 Task: Log work in the project AuraTech for the issue 'Create a new online platform for online animation courses with advanced animation tools and community features' spent time as '2w 2d 21h 29m' and remaining time as '5w 3d 12h 46m' and move to top of backlog. Now add the issue to the epic 'IT skills development and training'. Log work in the project AuraTech for the issue 'Implement a new cloud-based time tracking system for a company with advanced time tracking and project management features' spent time as '2w 5d 6h 8m' and remaining time as '5w 5d 14h 5m' and move to bottom of backlog. Now add the issue to the epic 'Agile methodology adoption'
Action: Mouse moved to (183, 54)
Screenshot: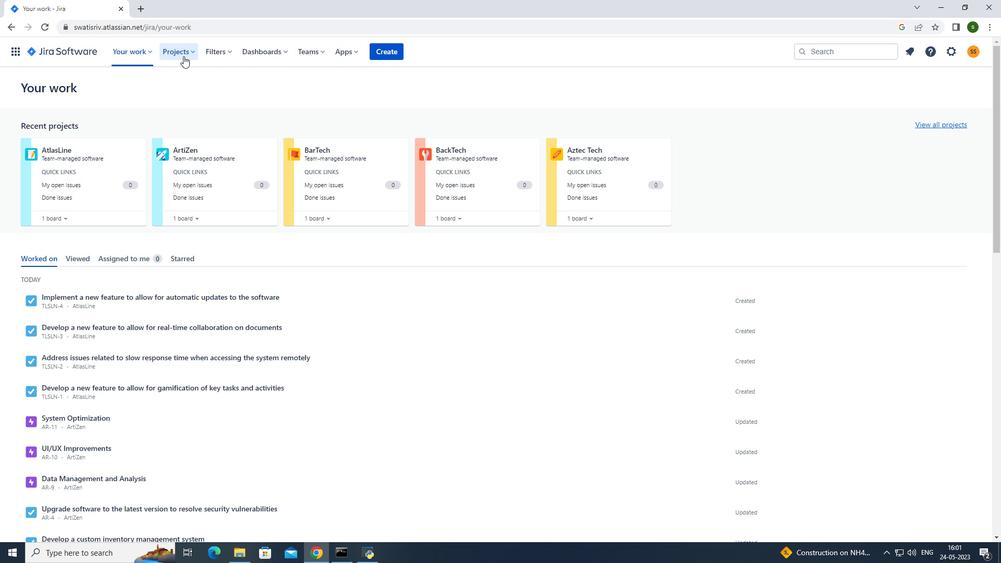 
Action: Mouse pressed left at (183, 54)
Screenshot: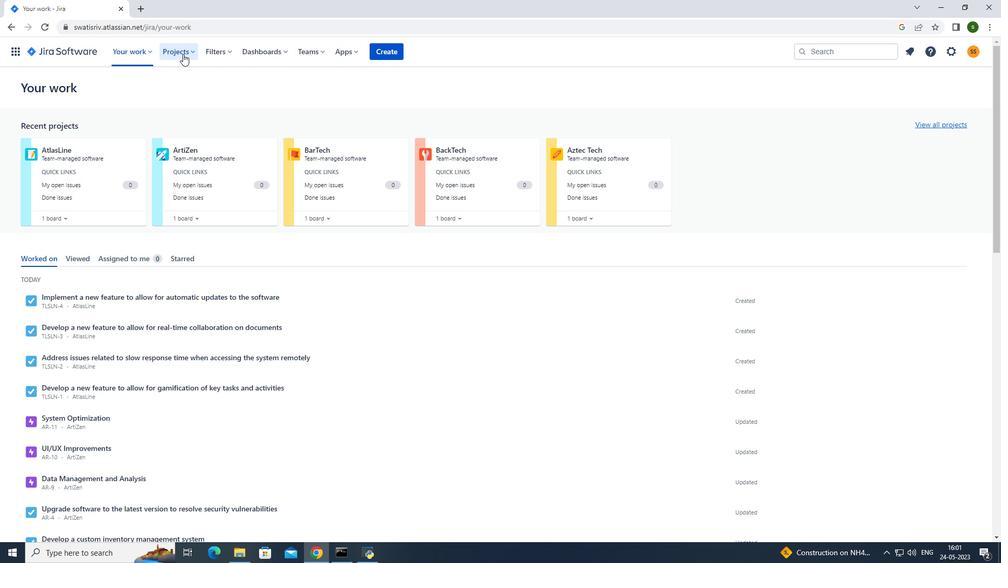 
Action: Mouse moved to (232, 93)
Screenshot: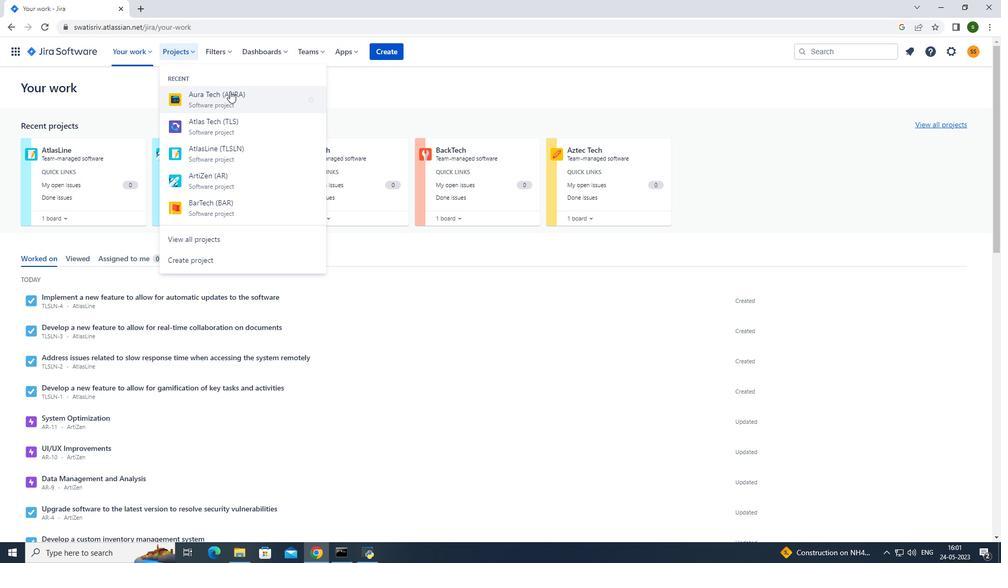 
Action: Mouse pressed left at (232, 93)
Screenshot: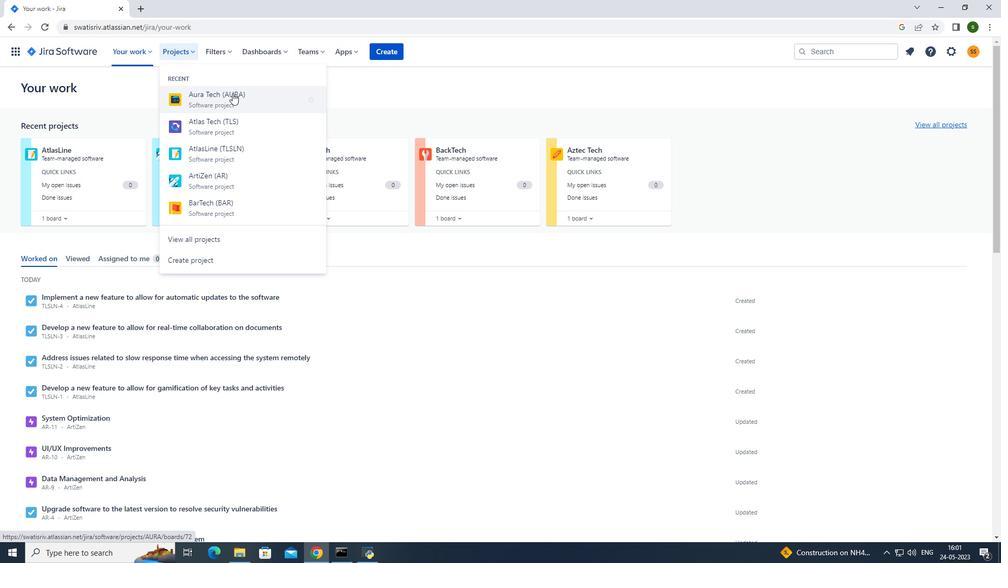 
Action: Mouse moved to (62, 160)
Screenshot: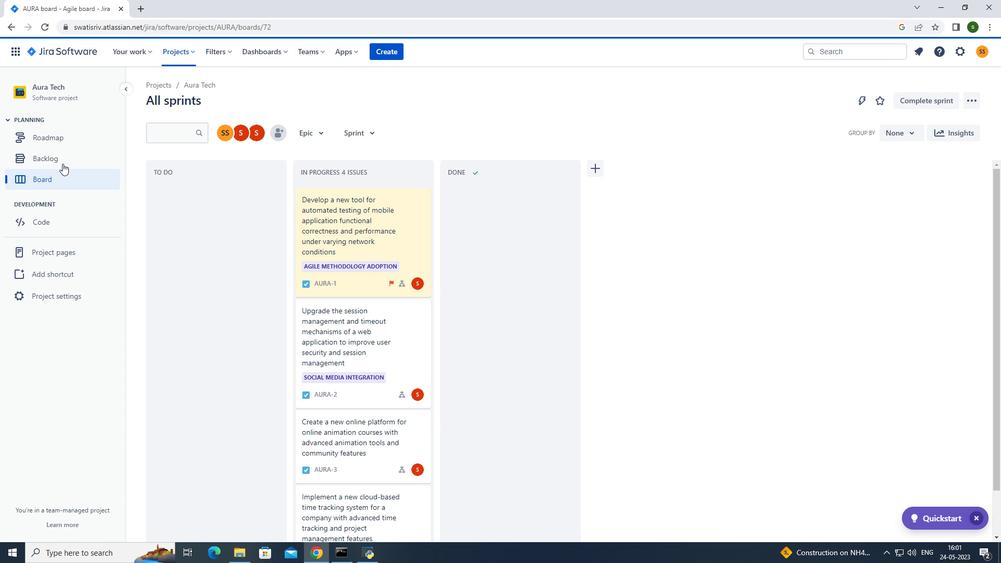
Action: Mouse pressed left at (62, 160)
Screenshot: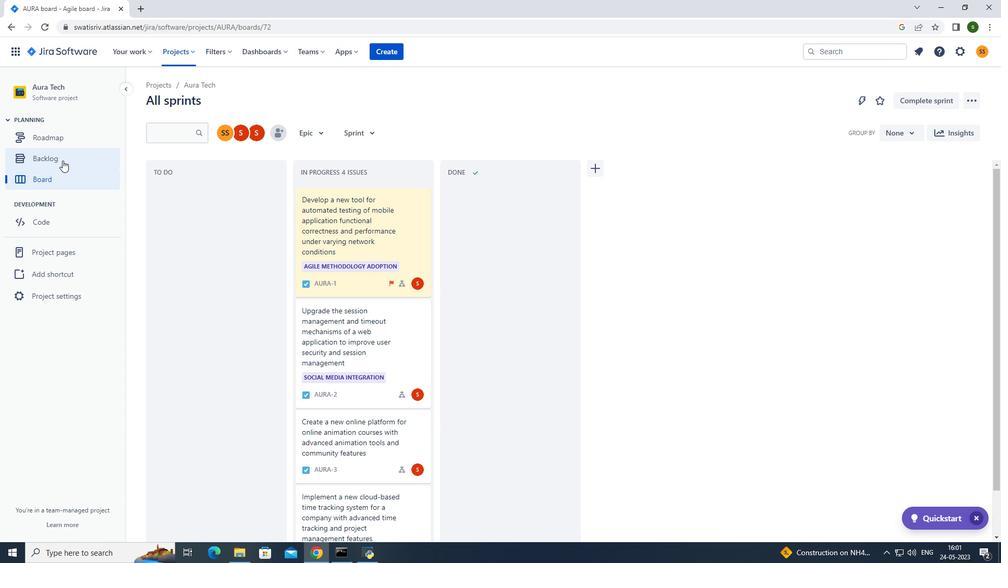 
Action: Mouse moved to (509, 288)
Screenshot: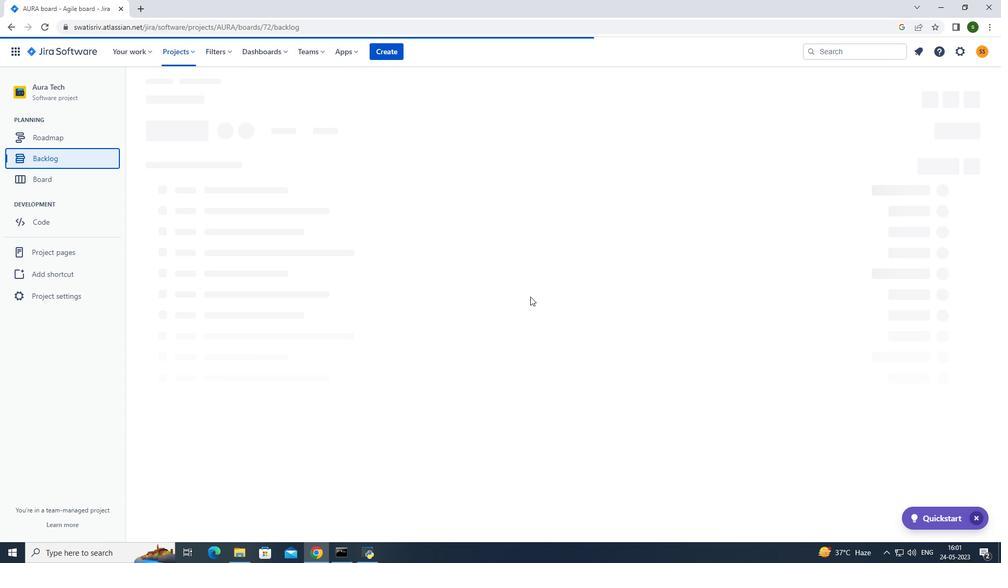 
Action: Mouse scrolled (509, 288) with delta (0, 0)
Screenshot: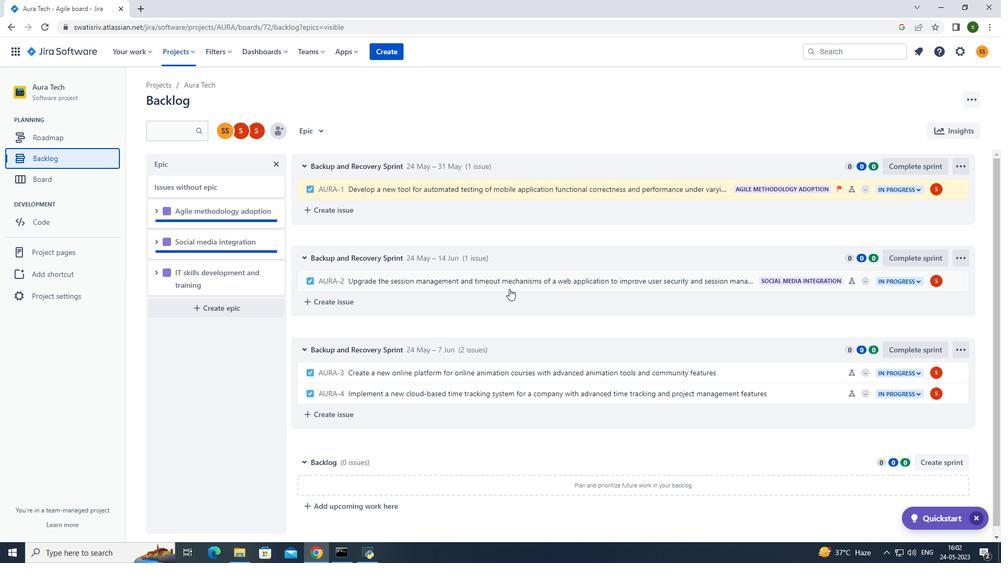 
Action: Mouse moved to (796, 362)
Screenshot: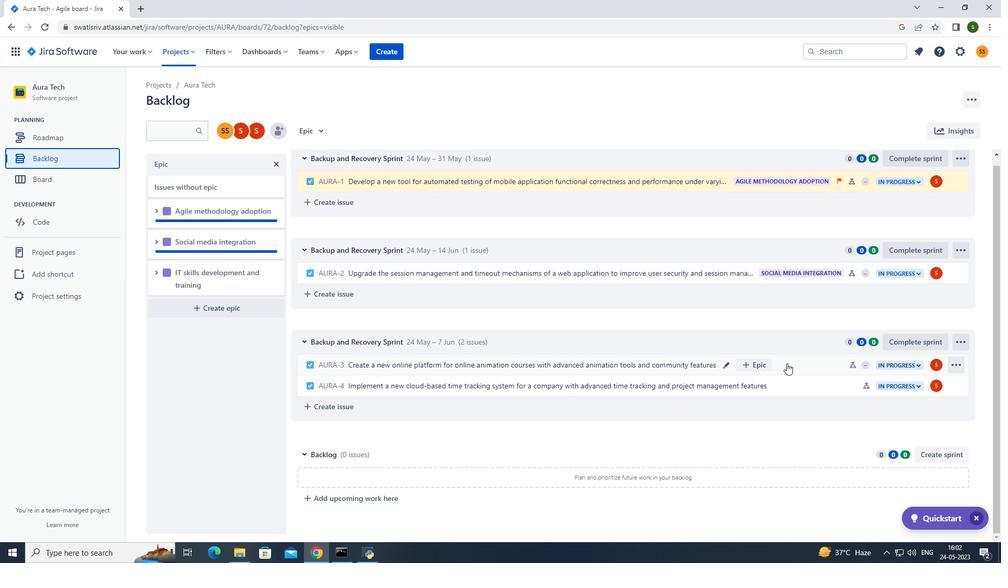 
Action: Mouse pressed left at (796, 362)
Screenshot: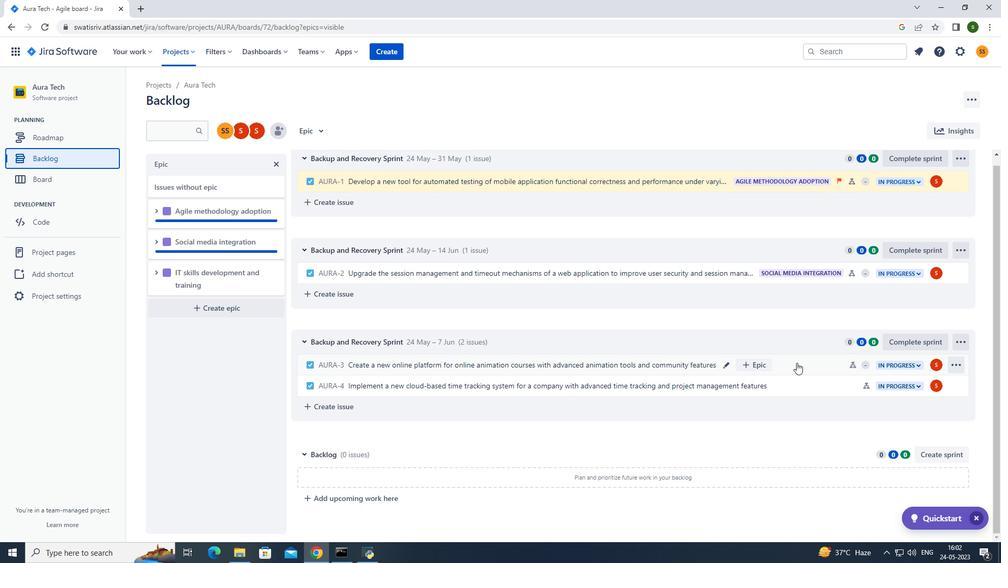 
Action: Mouse moved to (953, 157)
Screenshot: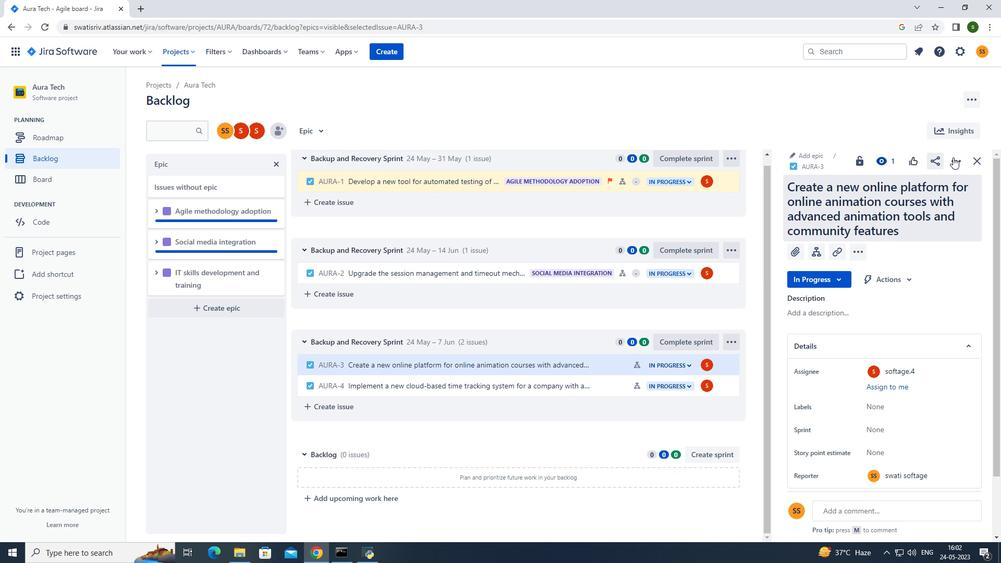 
Action: Mouse pressed left at (953, 157)
Screenshot: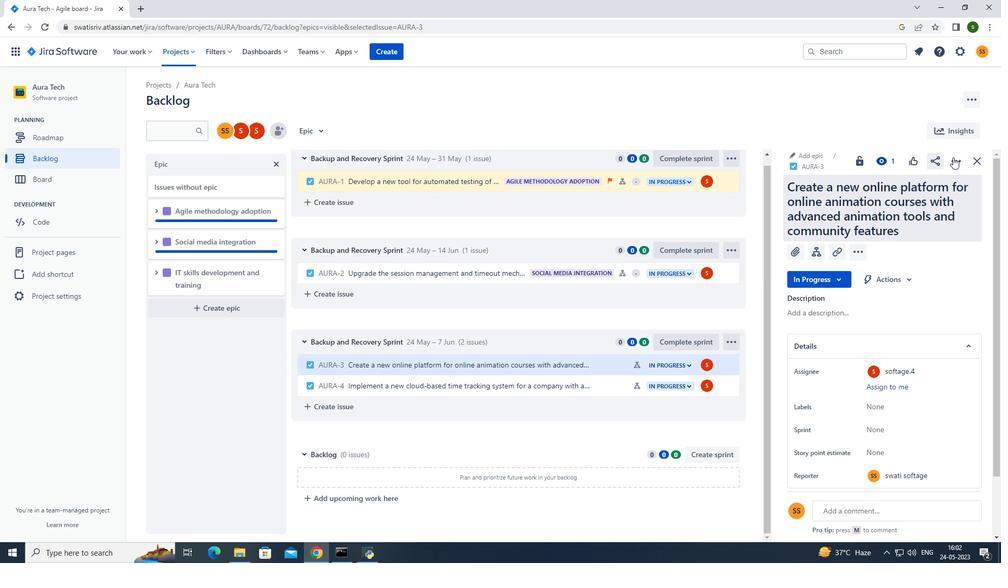 
Action: Mouse moved to (914, 190)
Screenshot: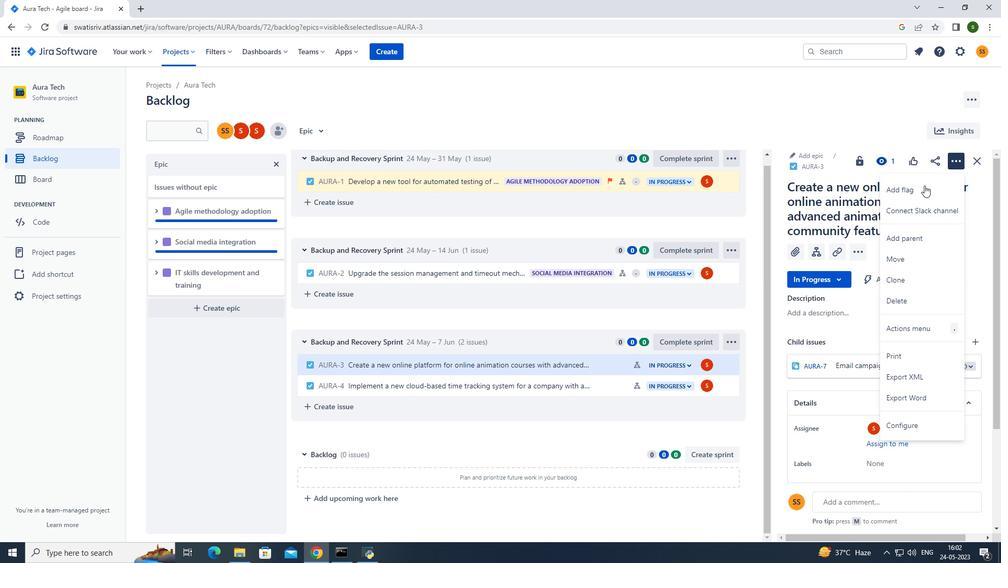 
Action: Mouse pressed left at (914, 190)
Screenshot: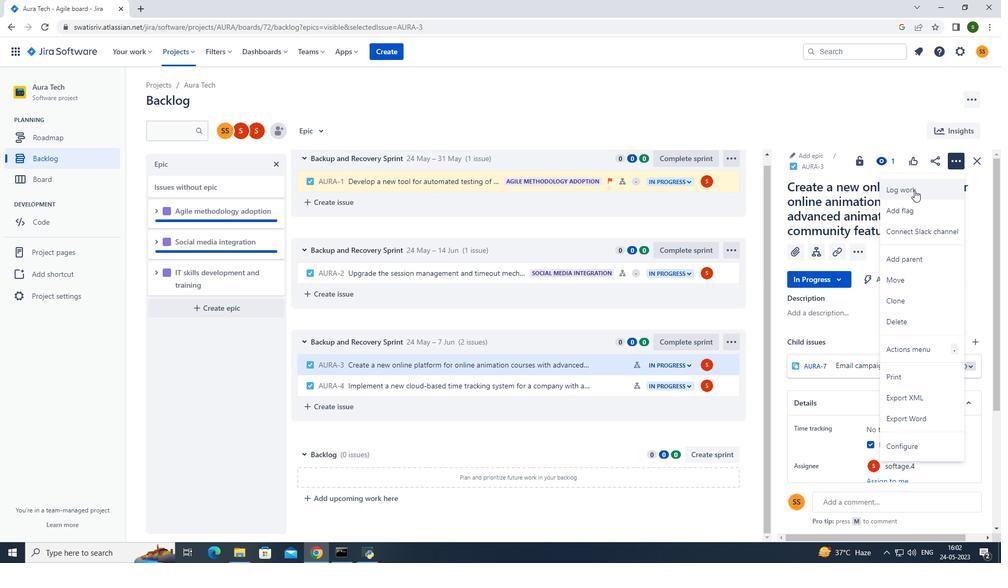 
Action: Mouse moved to (447, 157)
Screenshot: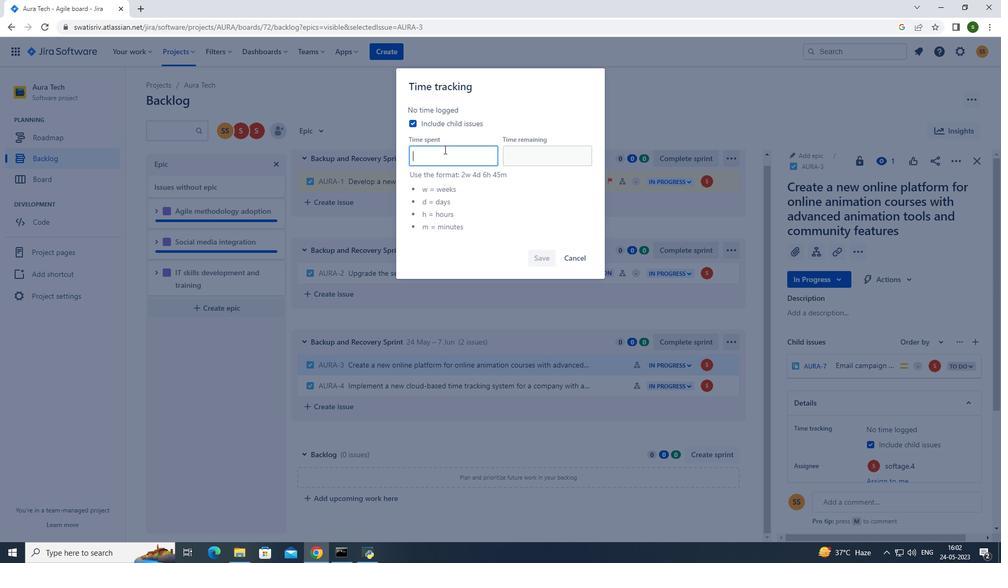 
Action: Key pressed 2w<Key.space>2d<Key.space>21h<Key.space>29m
Screenshot: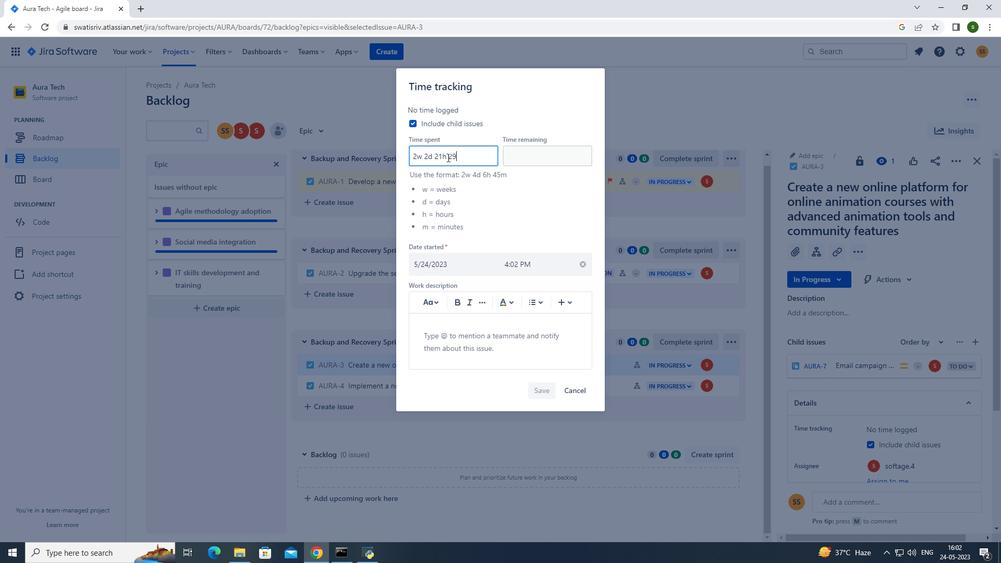 
Action: Mouse moved to (528, 150)
Screenshot: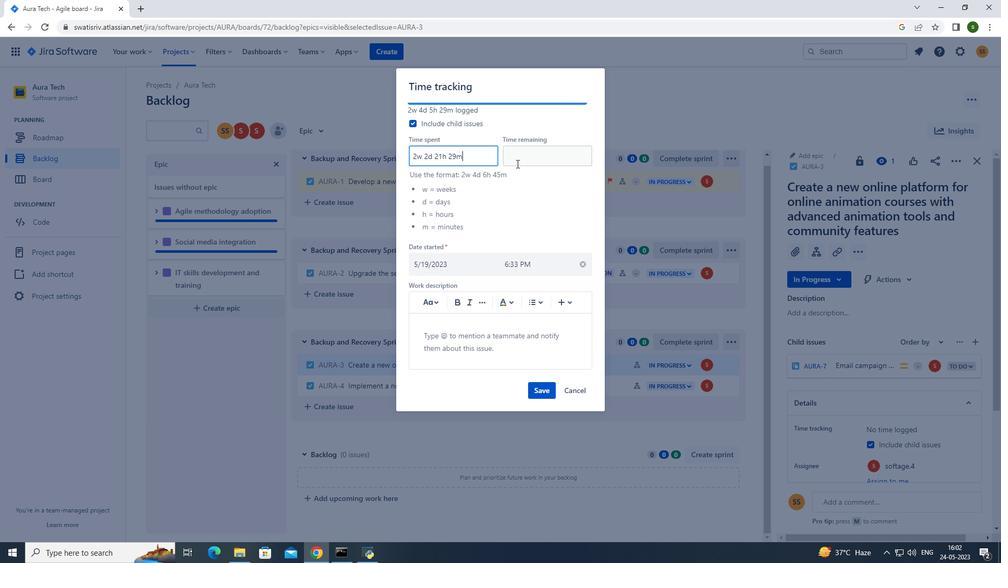 
Action: Mouse pressed left at (528, 150)
Screenshot: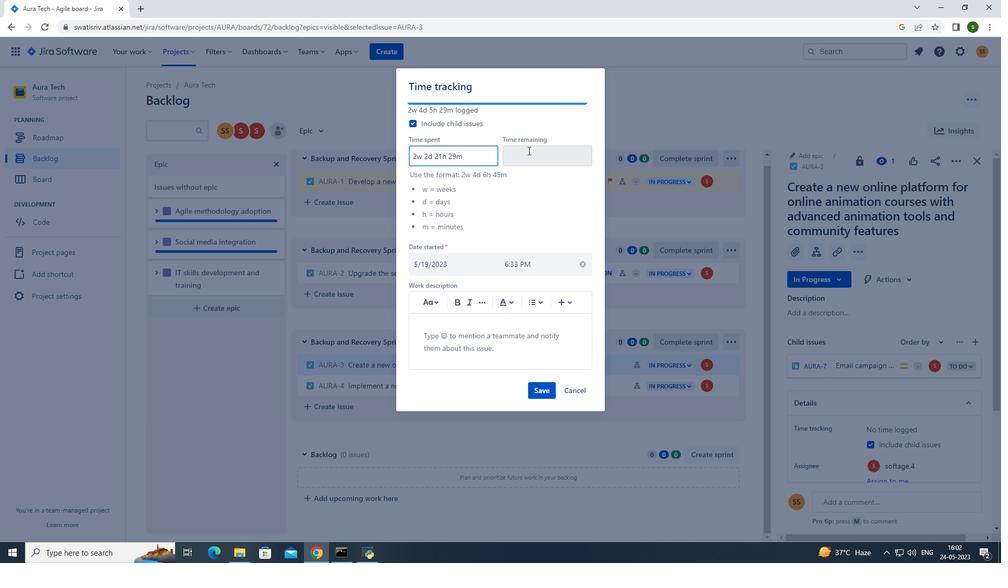 
Action: Key pressed 5w<Key.space>3d<Key.space>12h
Screenshot: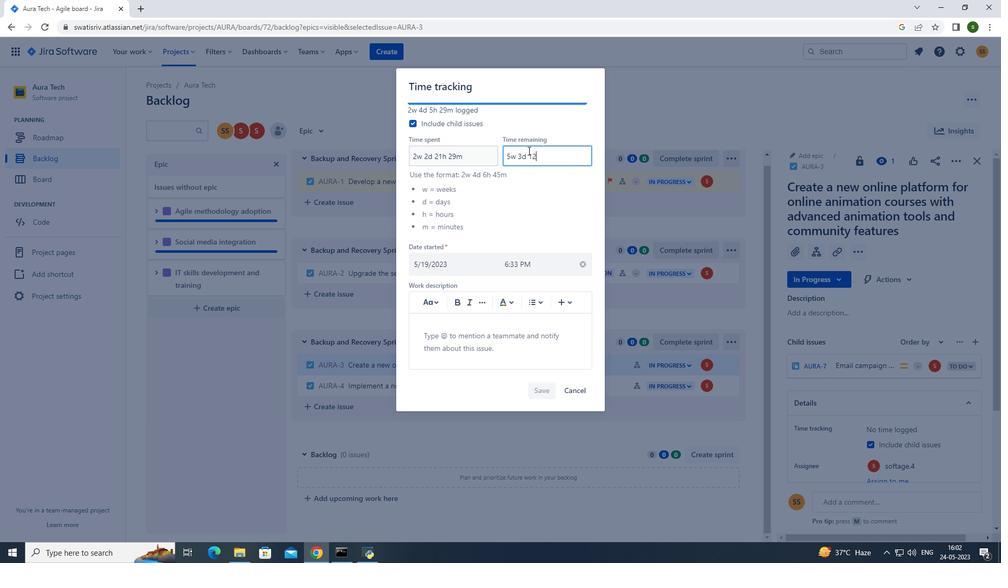 
Action: Mouse moved to (527, 150)
Screenshot: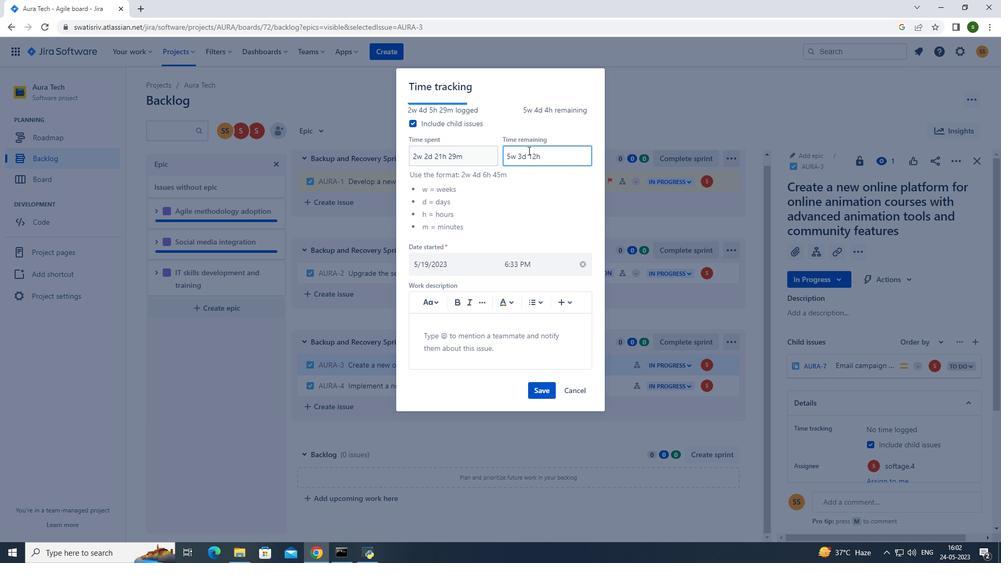 
Action: Key pressed <Key.space>46m
Screenshot: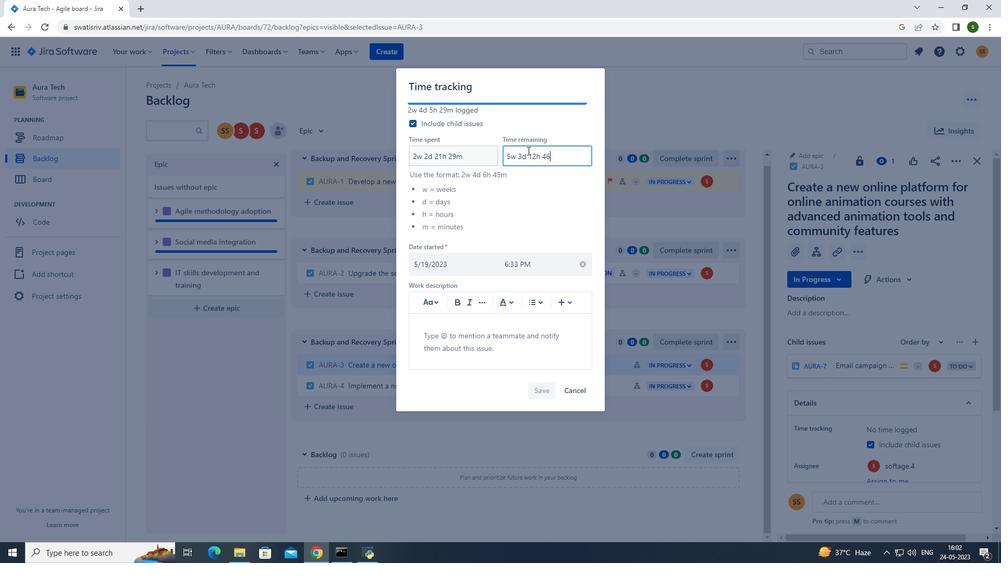 
Action: Mouse moved to (547, 388)
Screenshot: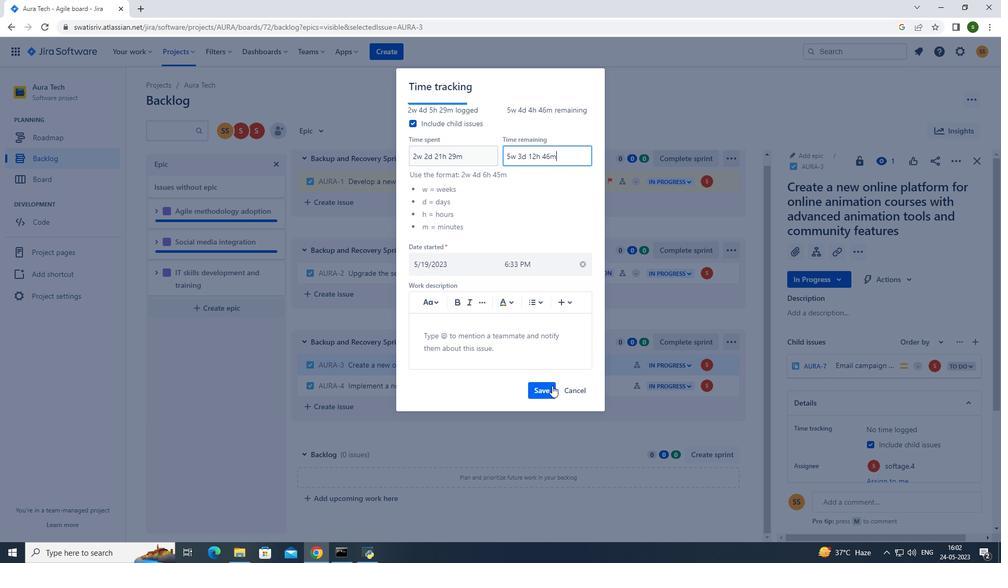 
Action: Mouse pressed left at (547, 388)
Screenshot: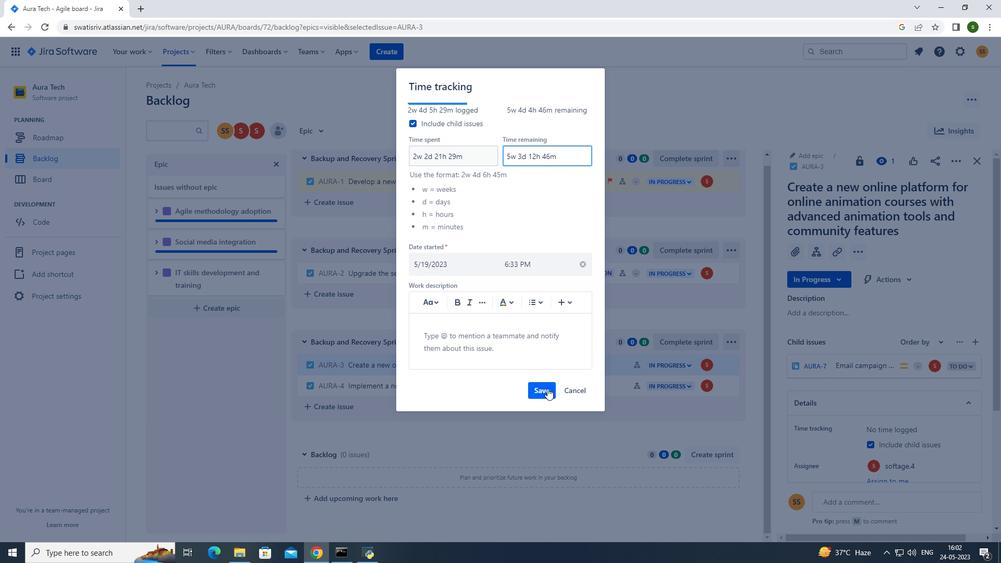 
Action: Mouse moved to (723, 362)
Screenshot: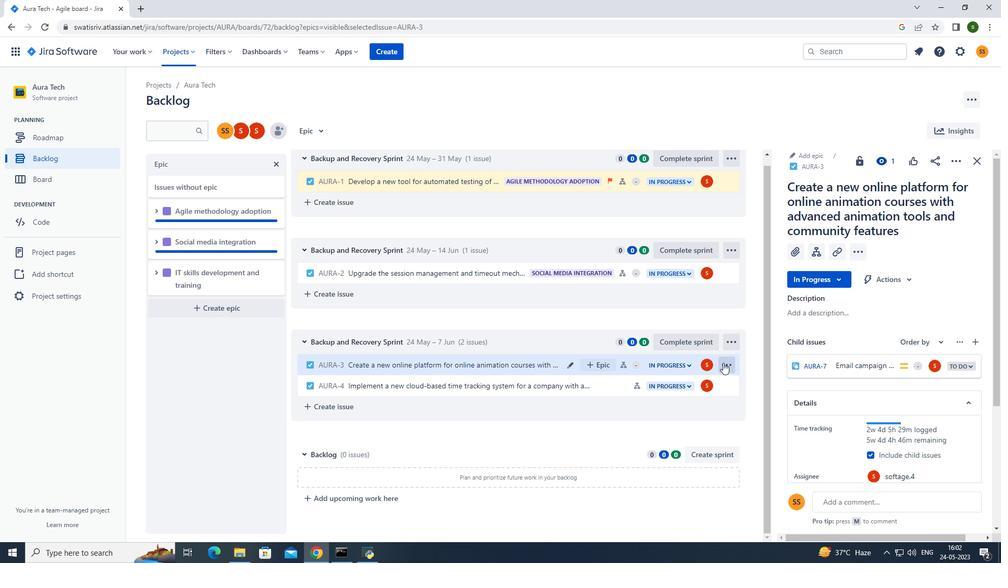 
Action: Mouse pressed left at (723, 362)
Screenshot: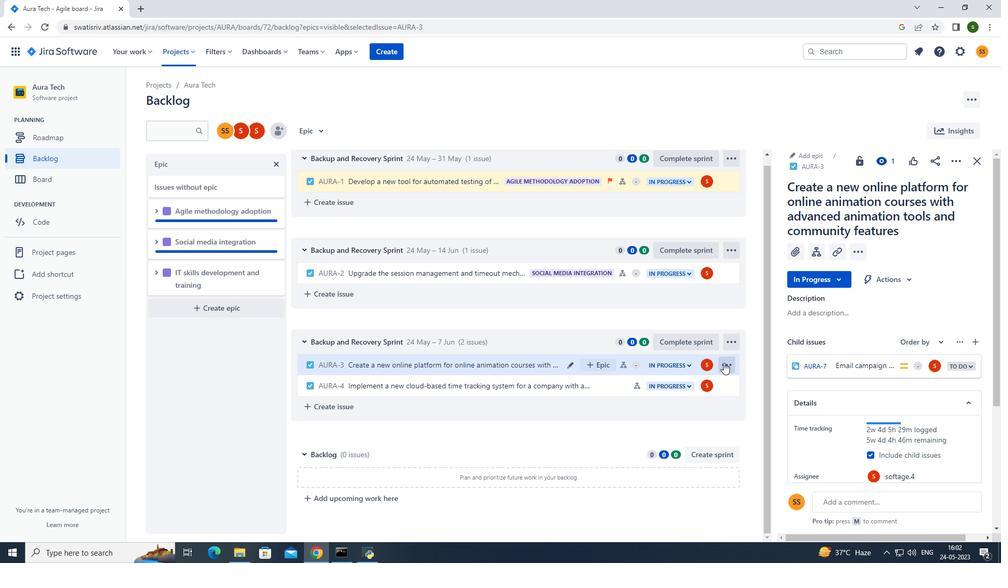 
Action: Mouse moved to (709, 326)
Screenshot: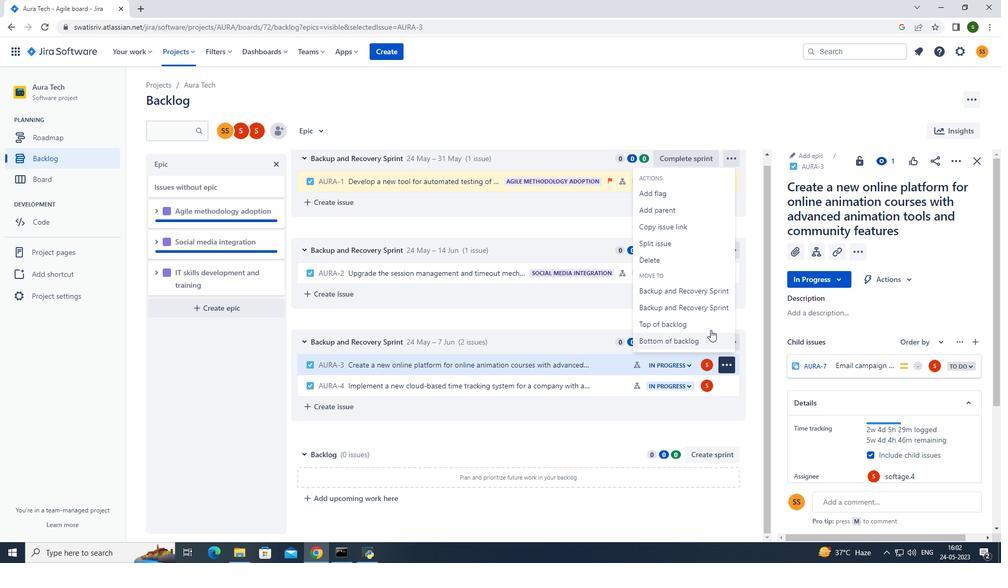 
Action: Mouse pressed left at (709, 326)
Screenshot: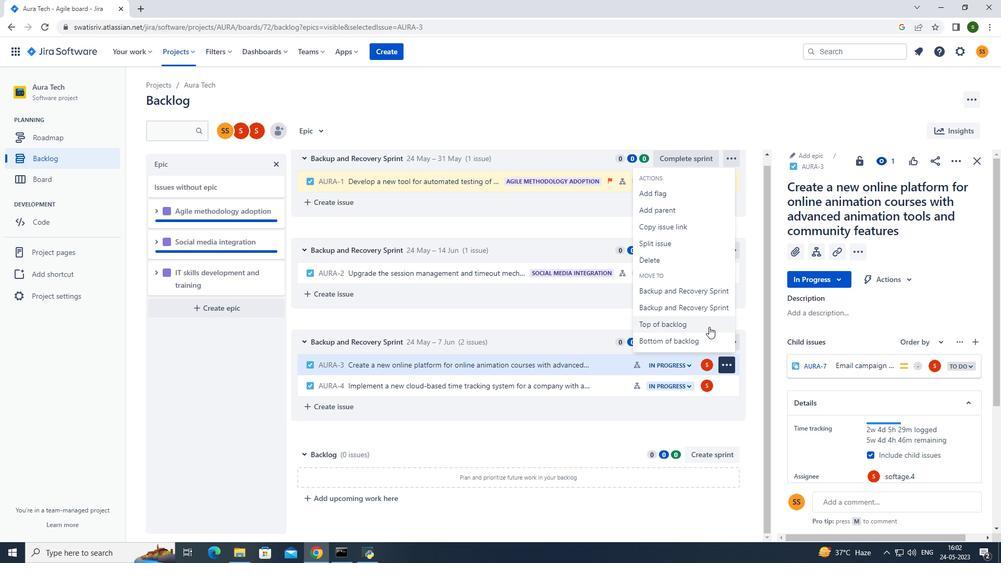 
Action: Mouse moved to (533, 162)
Screenshot: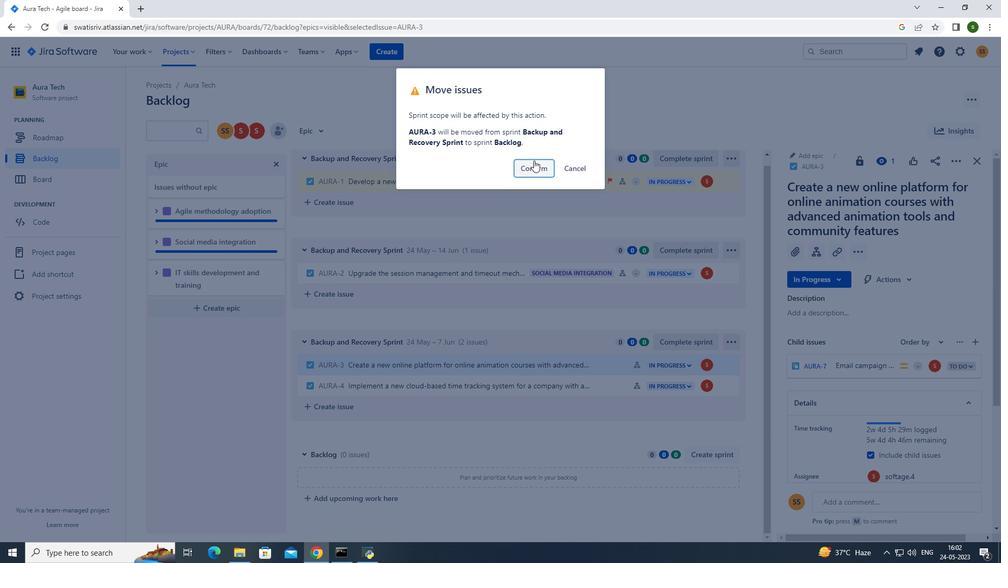 
Action: Mouse pressed left at (533, 162)
Screenshot: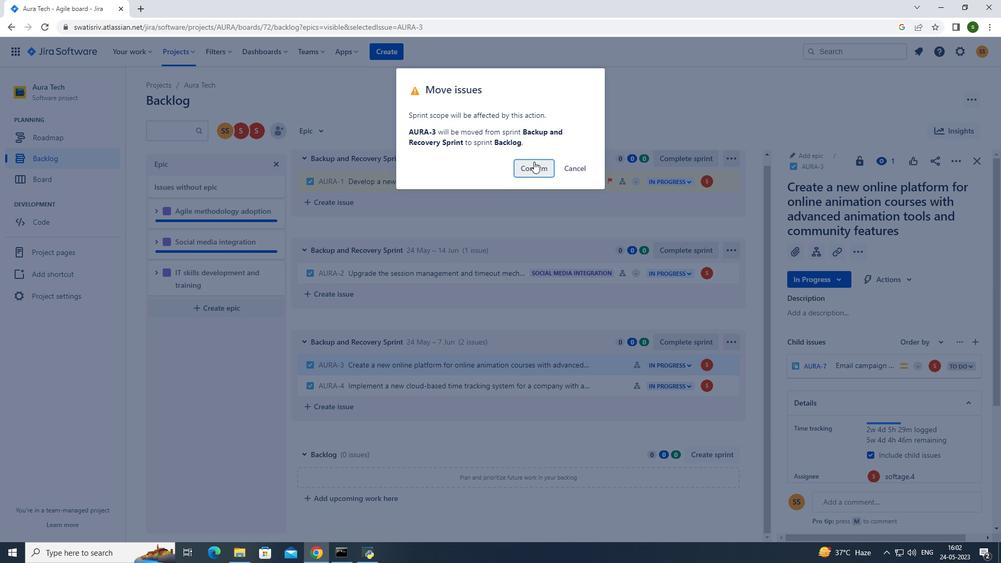 
Action: Mouse moved to (603, 466)
Screenshot: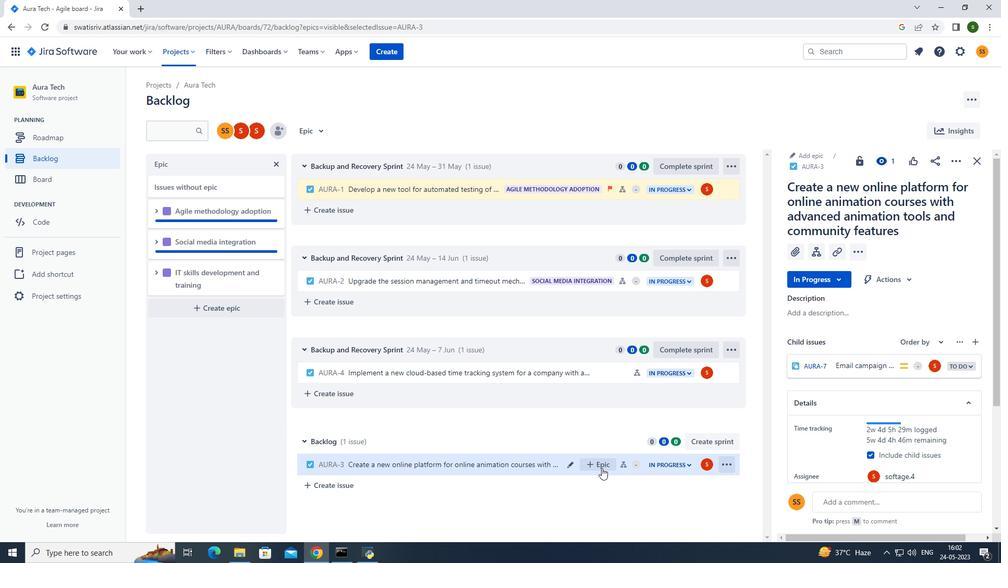 
Action: Mouse pressed left at (603, 466)
Screenshot: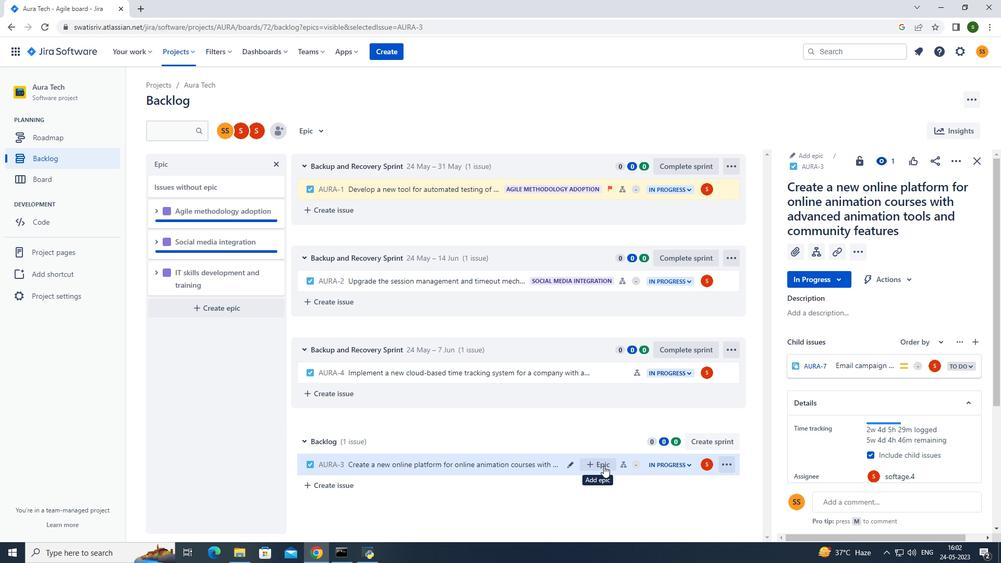 
Action: Mouse moved to (614, 476)
Screenshot: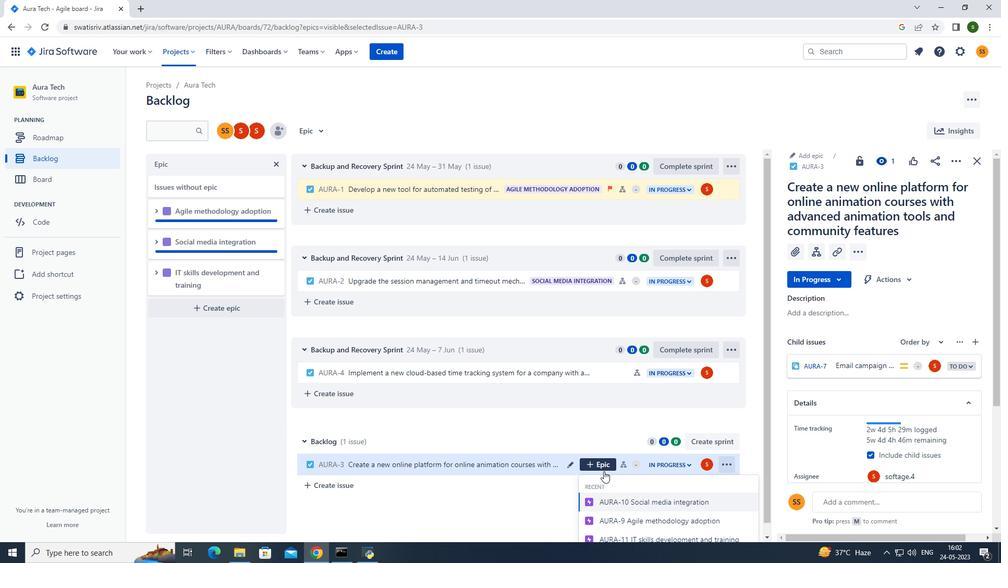 
Action: Mouse scrolled (614, 476) with delta (0, 0)
Screenshot: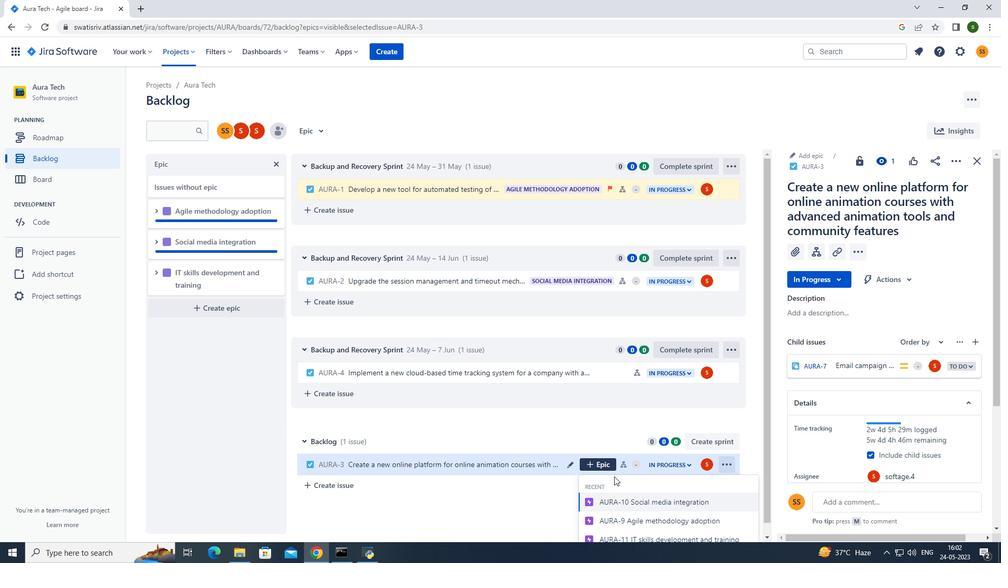 
Action: Mouse moved to (646, 538)
Screenshot: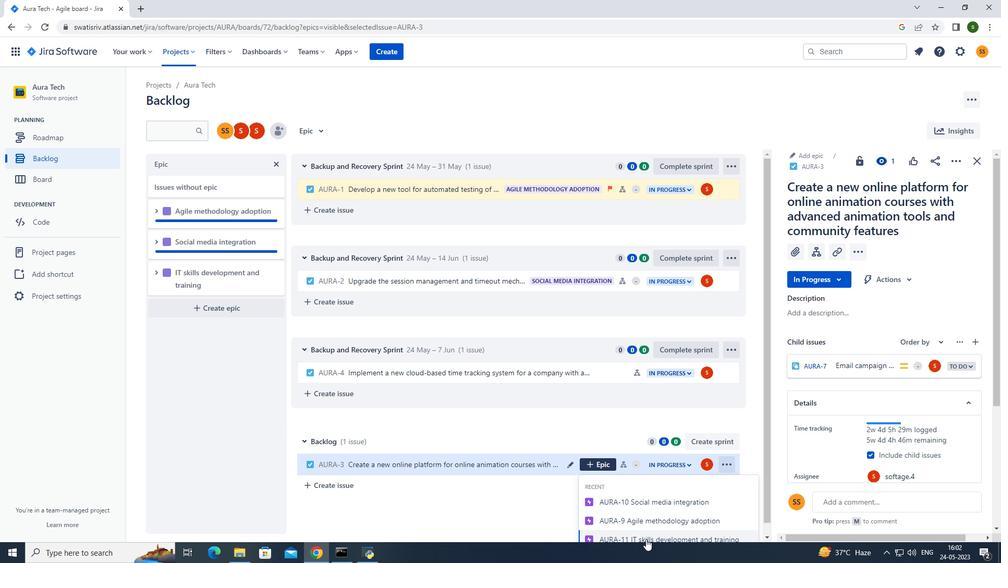 
Action: Mouse pressed left at (646, 538)
Screenshot: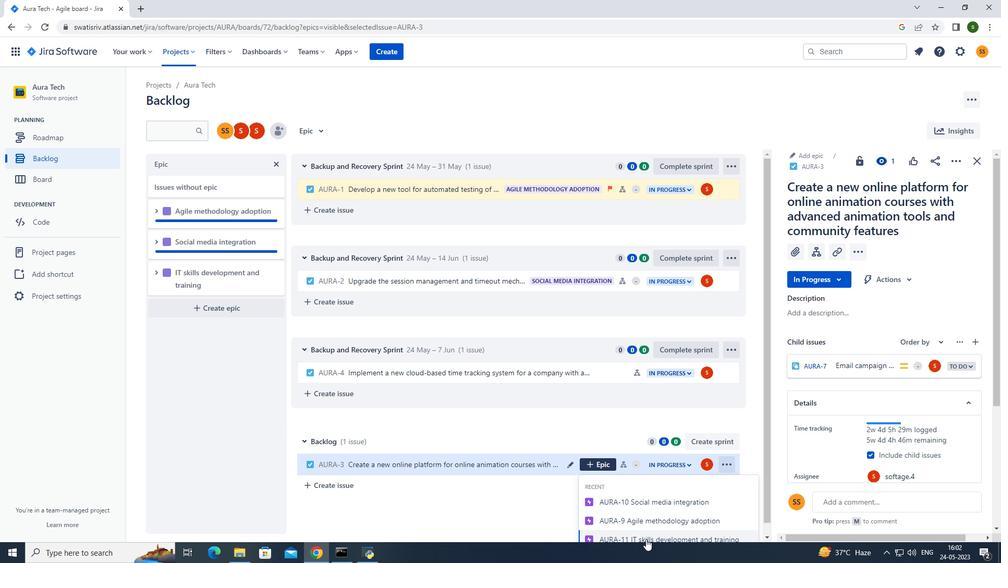 
Action: Mouse moved to (312, 125)
Screenshot: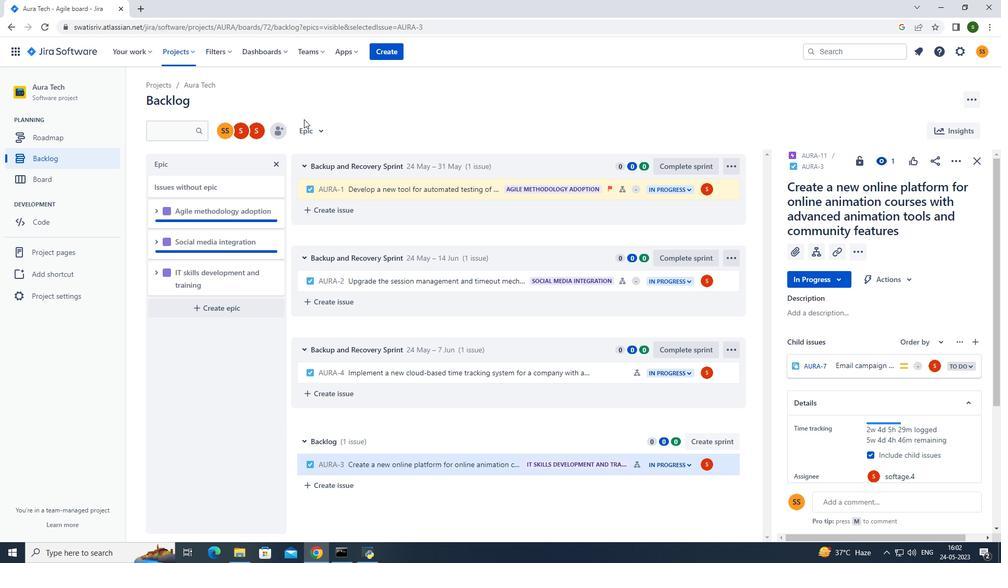 
Action: Mouse pressed left at (312, 125)
Screenshot: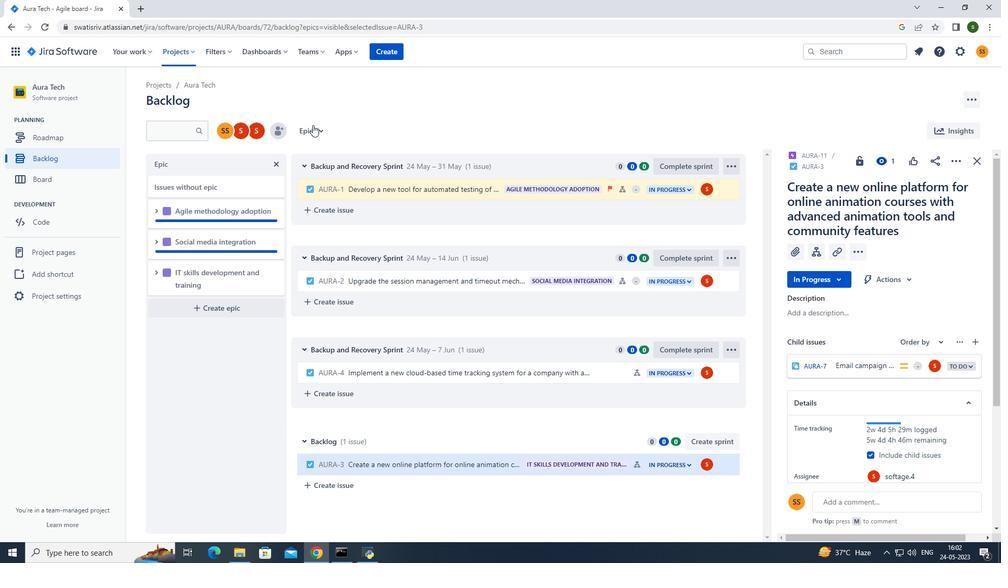 
Action: Mouse moved to (341, 205)
Screenshot: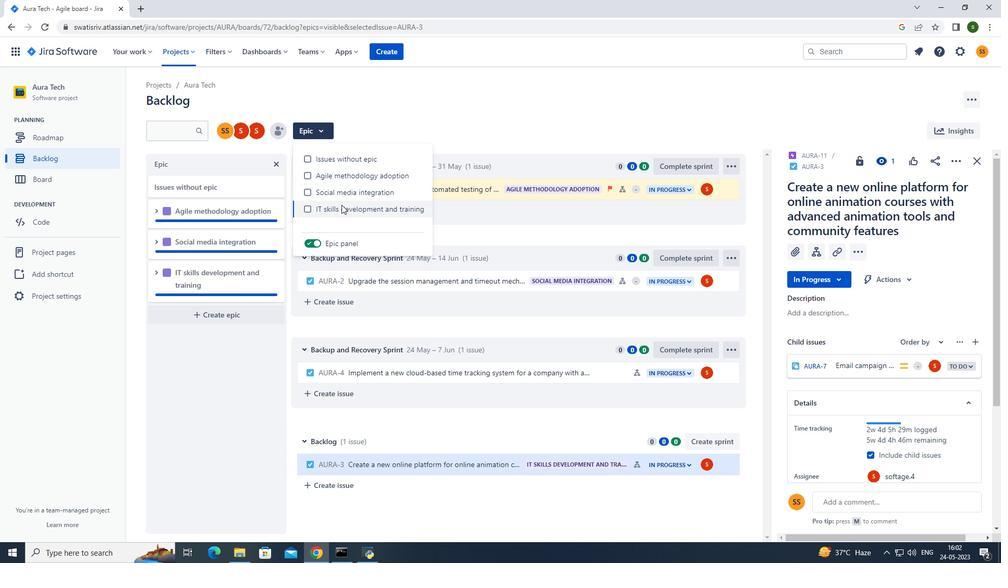 
Action: Mouse pressed left at (341, 205)
Screenshot: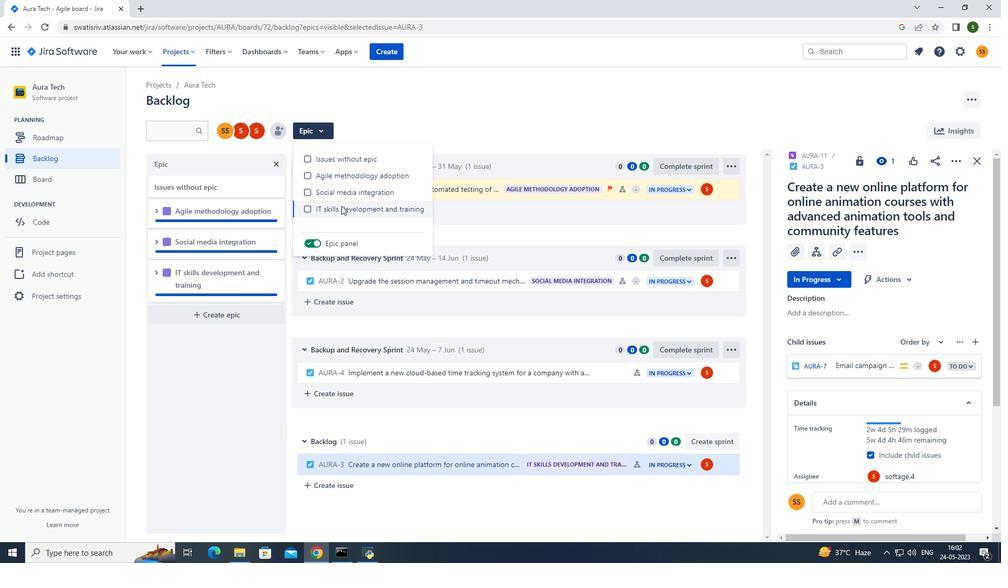 
Action: Mouse moved to (372, 103)
Screenshot: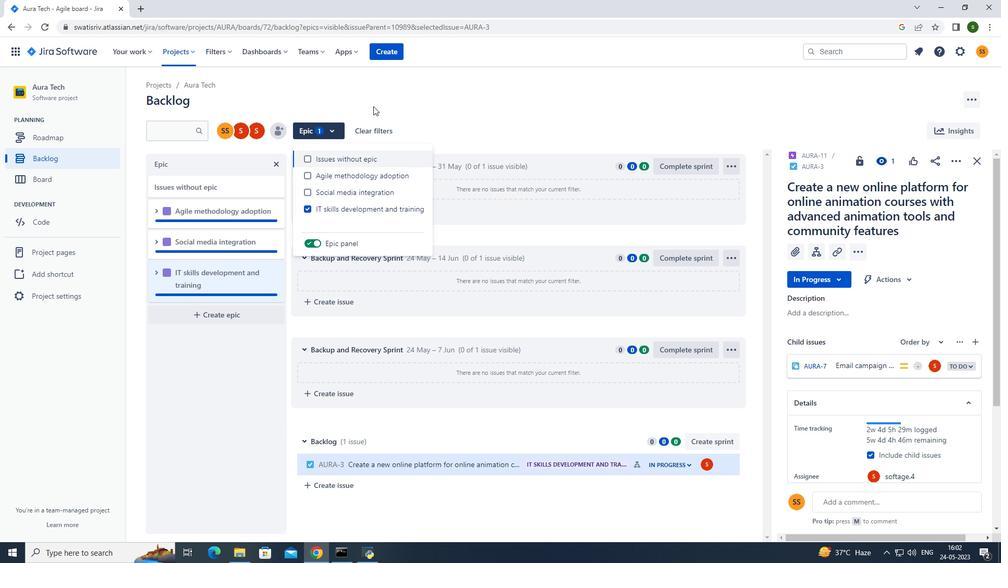 
Action: Mouse pressed left at (372, 103)
Screenshot: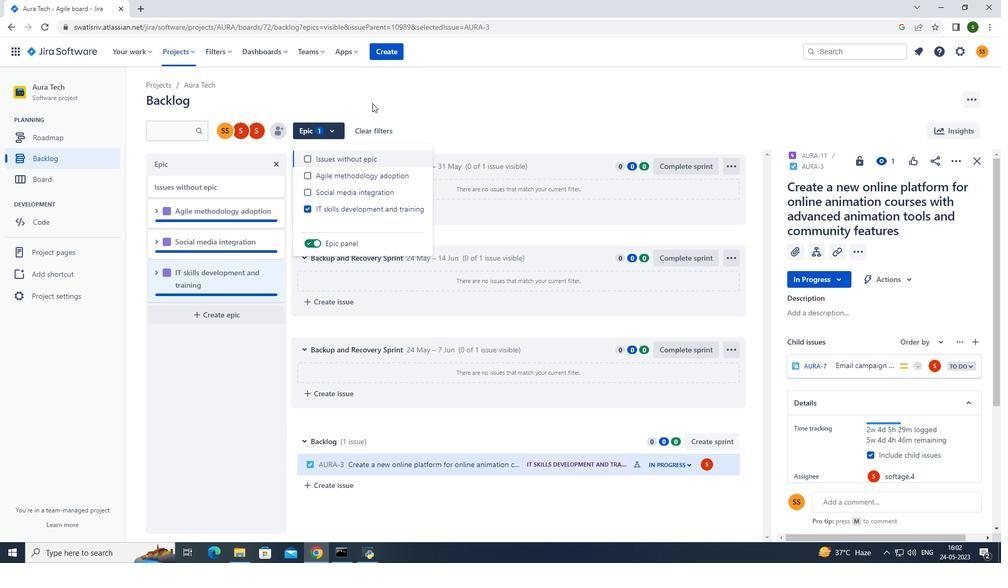 
Action: Mouse moved to (184, 47)
Screenshot: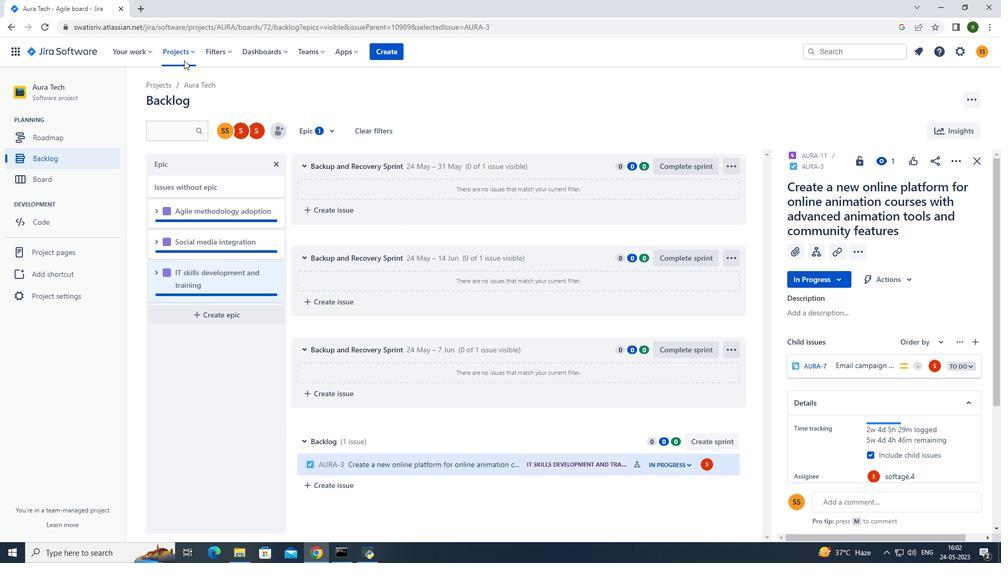 
Action: Mouse pressed left at (184, 47)
Screenshot: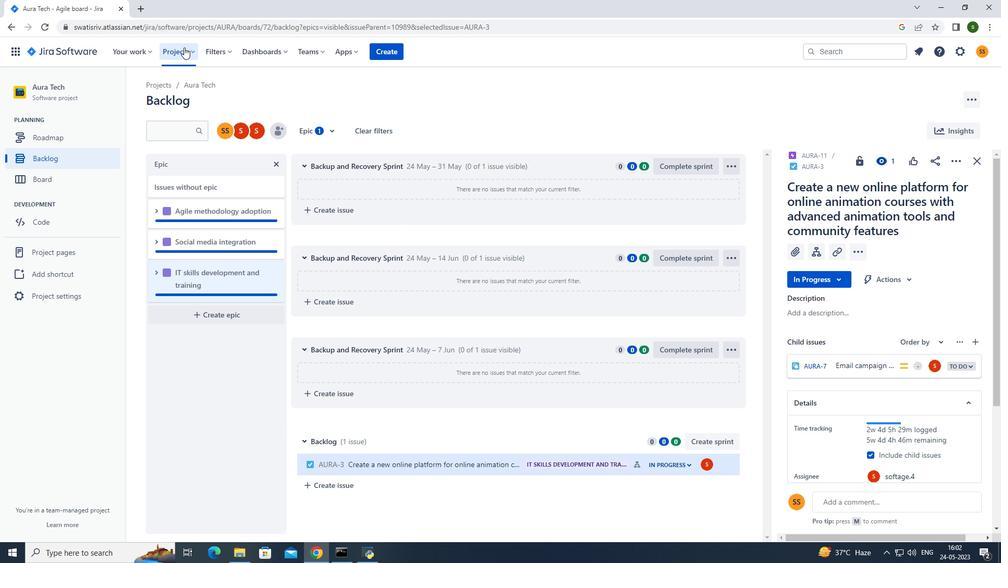 
Action: Mouse moved to (219, 94)
Screenshot: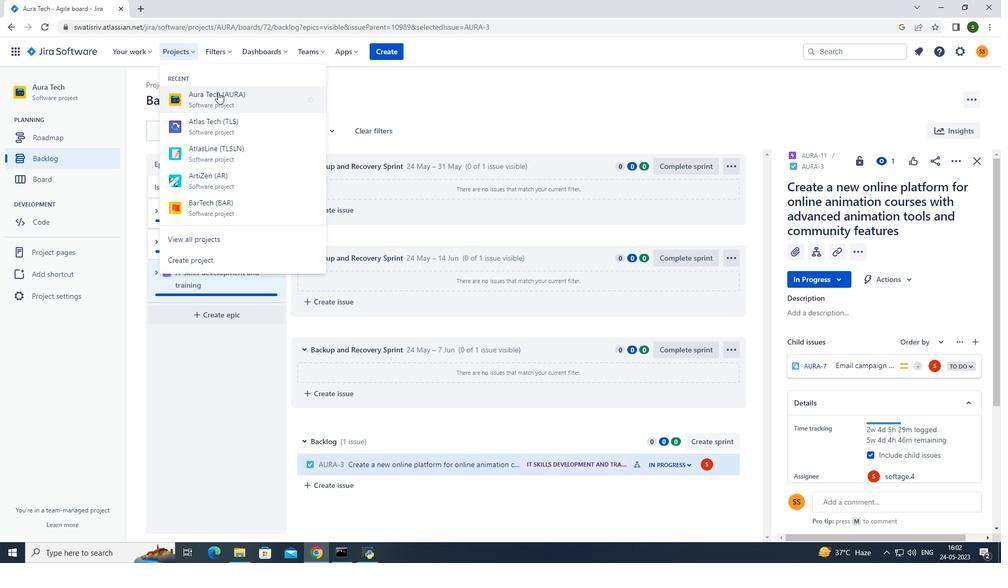 
Action: Mouse pressed left at (219, 94)
Screenshot: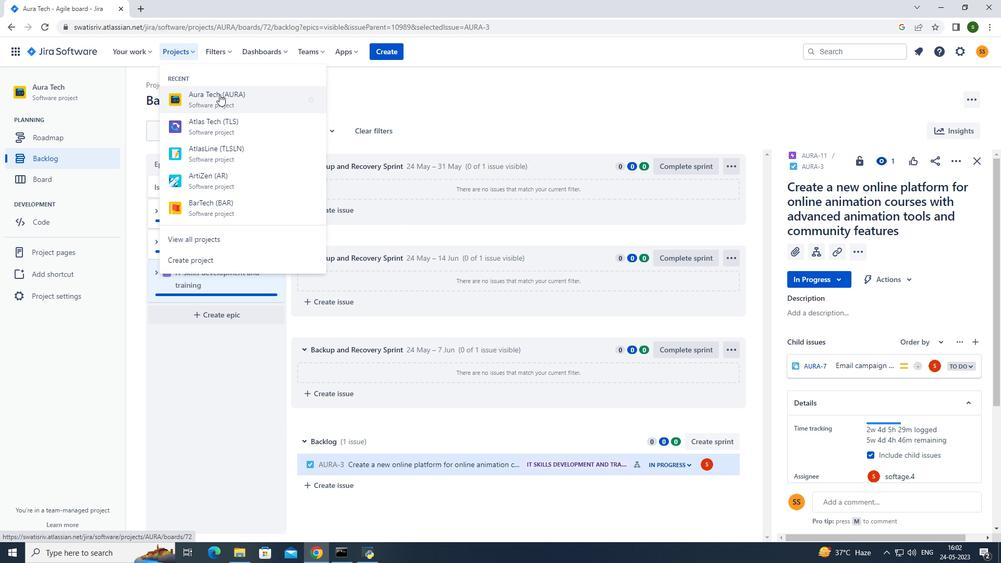 
Action: Mouse moved to (67, 156)
Screenshot: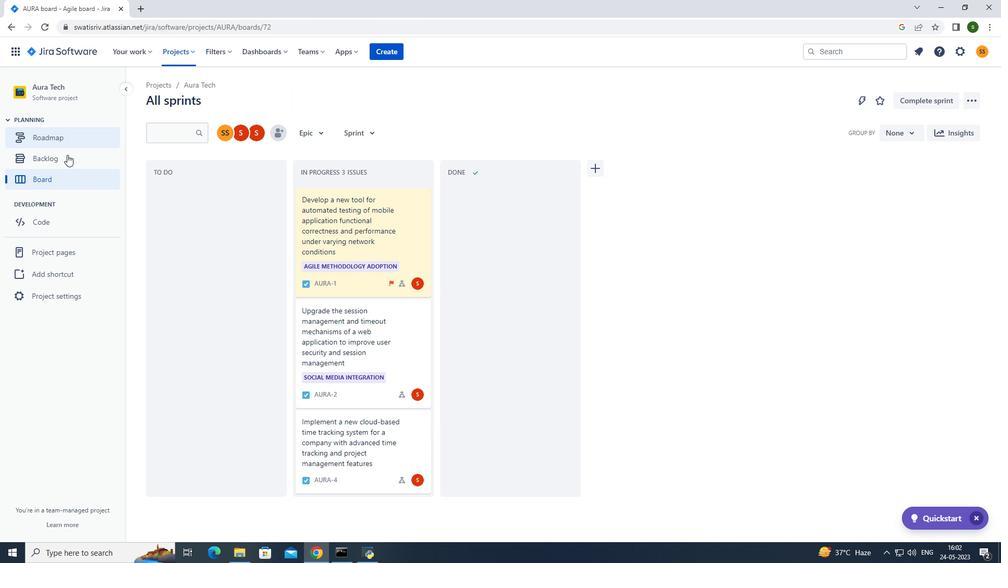 
Action: Mouse pressed left at (67, 156)
Screenshot: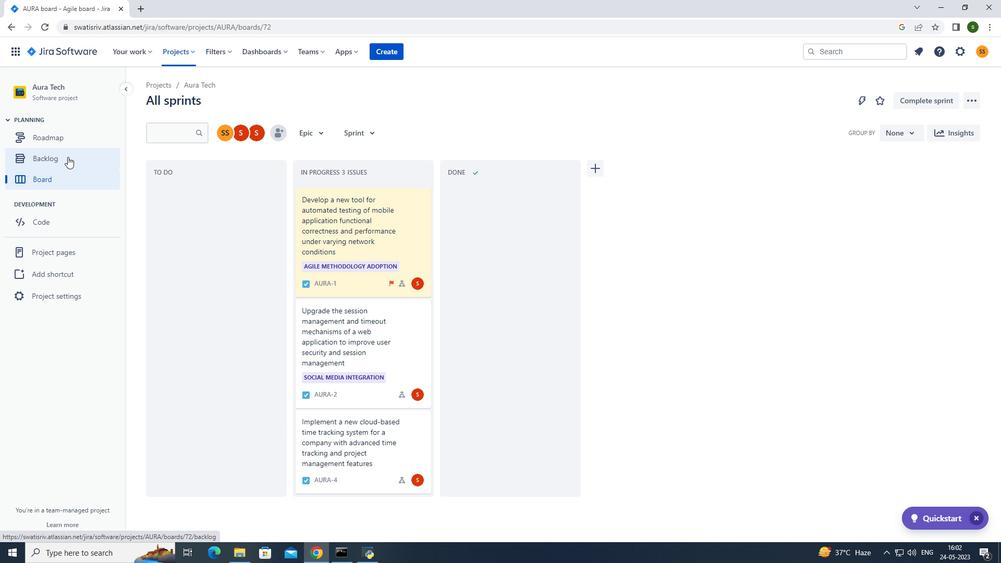 
Action: Mouse moved to (832, 378)
Screenshot: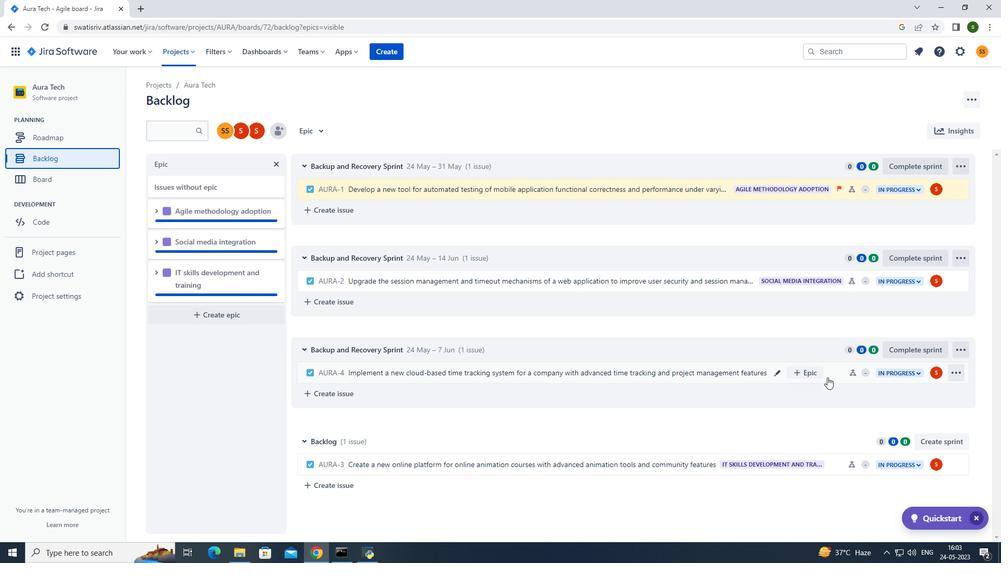 
Action: Mouse pressed left at (832, 378)
Screenshot: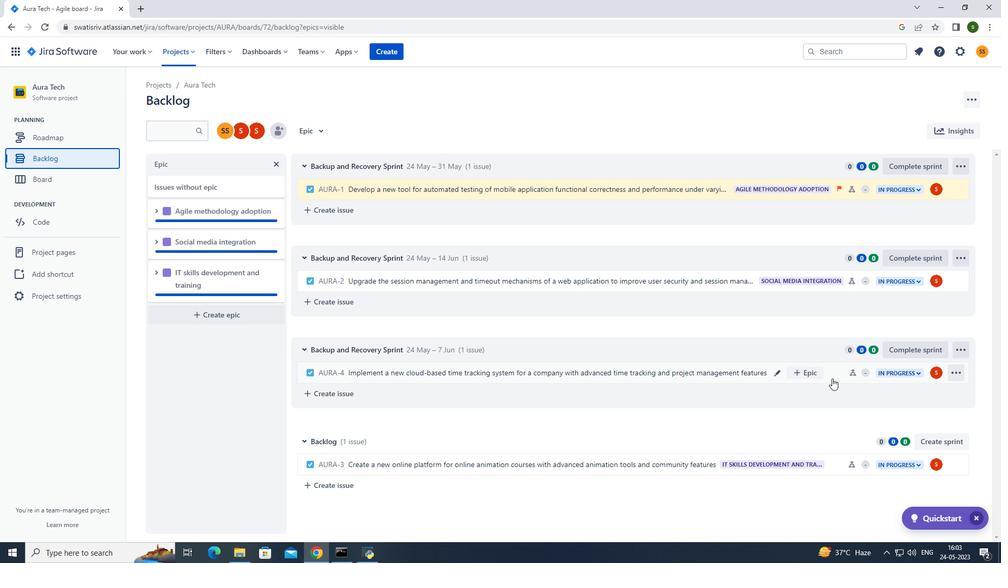 
Action: Mouse moved to (945, 160)
Screenshot: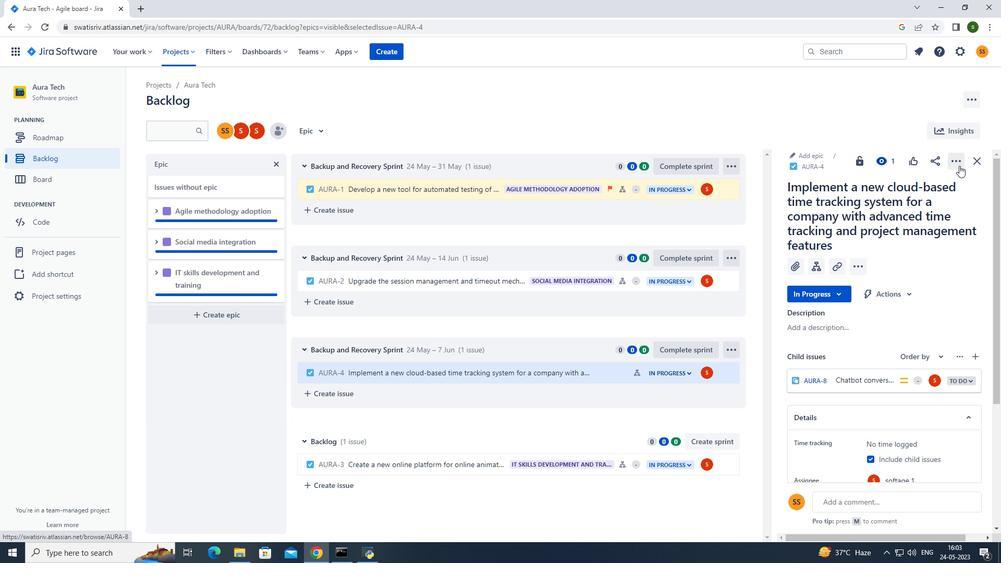 
Action: Mouse pressed left at (945, 160)
Screenshot: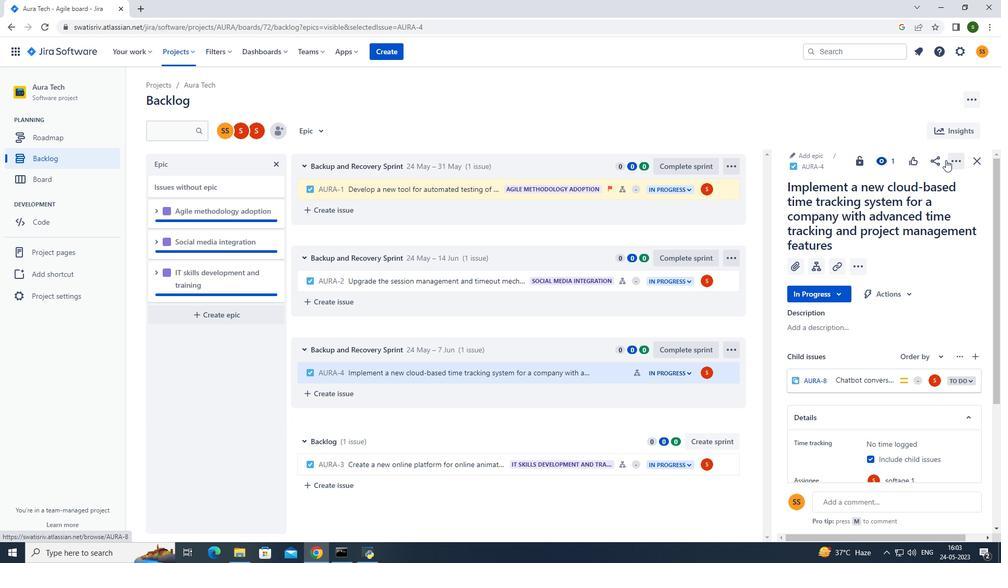 
Action: Mouse moved to (954, 161)
Screenshot: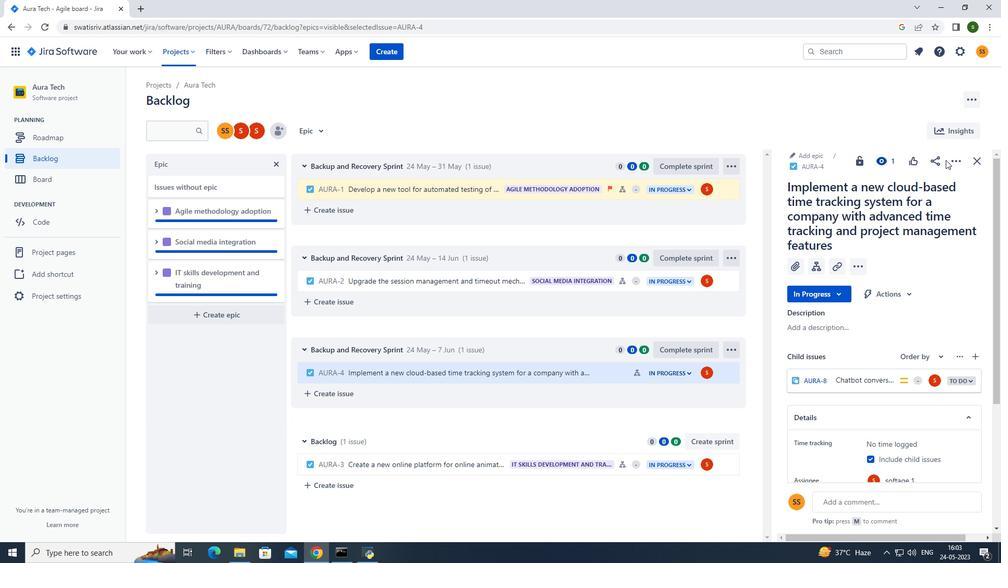 
Action: Mouse pressed left at (954, 161)
Screenshot: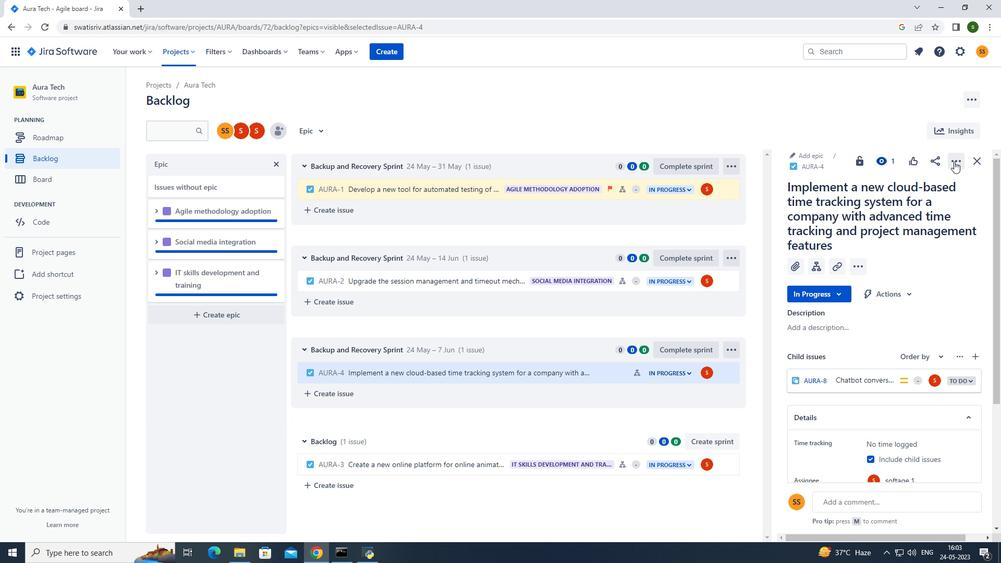 
Action: Mouse moved to (929, 196)
Screenshot: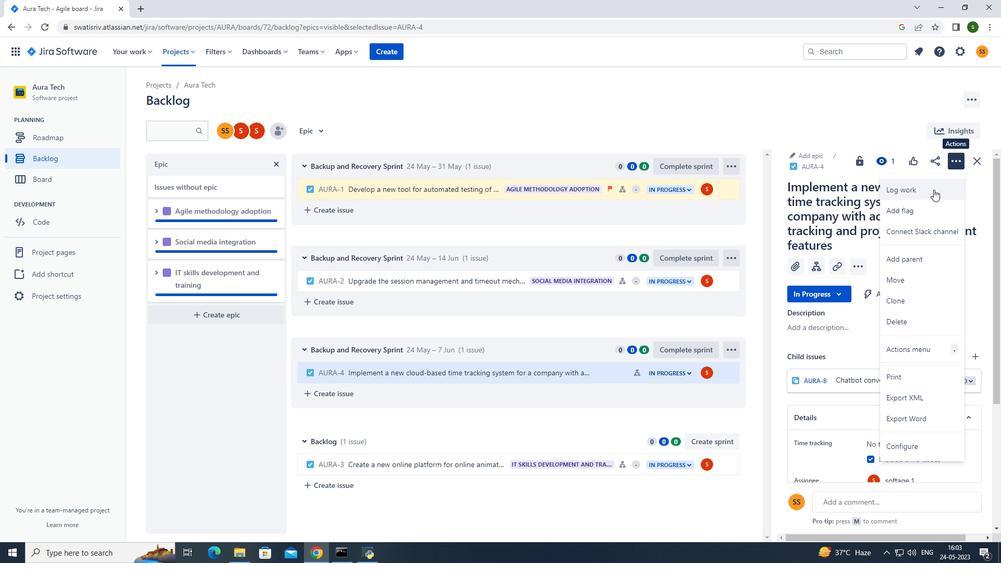 
Action: Mouse pressed left at (929, 196)
Screenshot: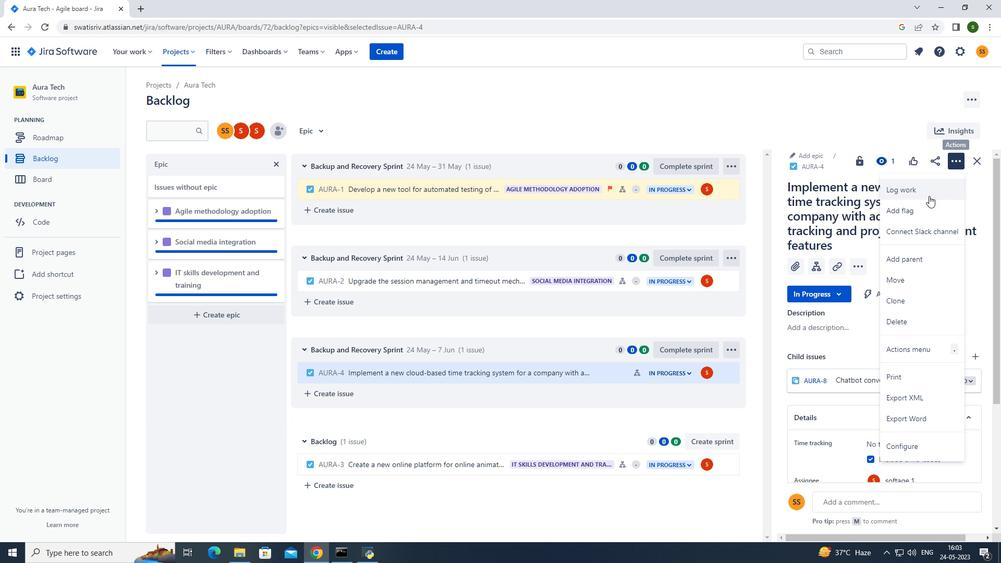 
Action: Mouse moved to (434, 160)
Screenshot: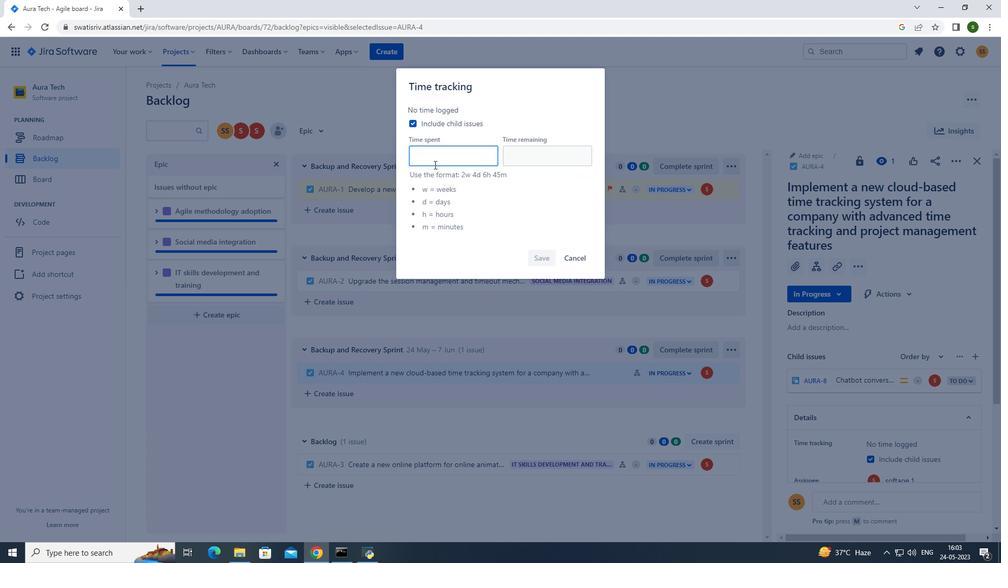 
Action: Key pressed 2w<Key.space>5d<Key.space>6h<Key.space>8m
Screenshot: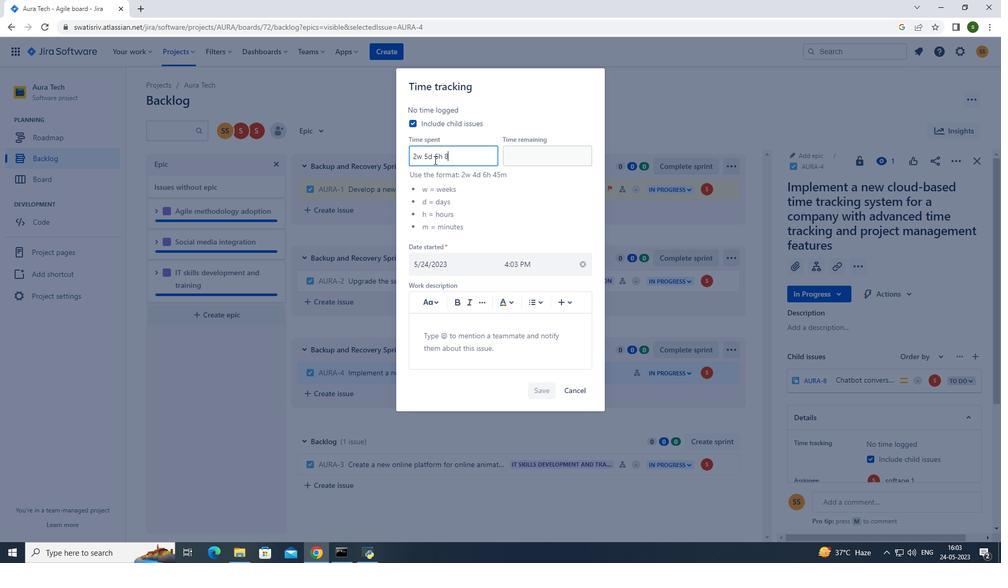 
Action: Mouse moved to (516, 160)
Screenshot: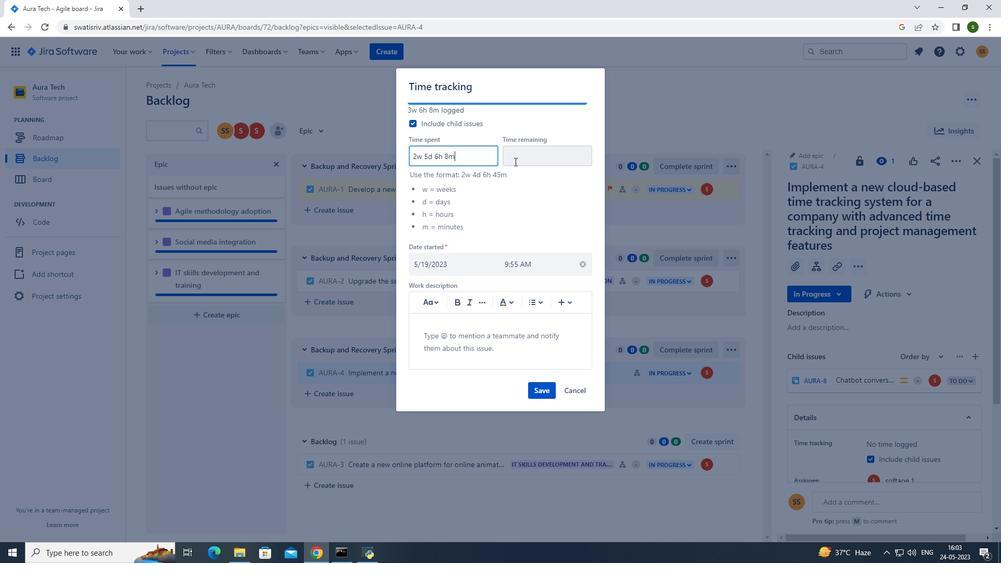 
Action: Mouse pressed left at (516, 160)
Screenshot: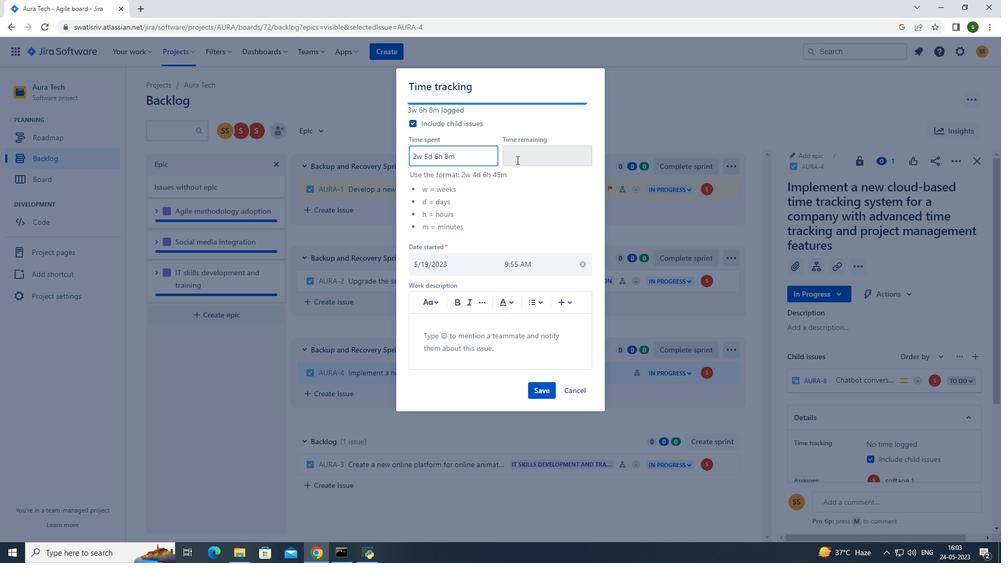 
Action: Key pressed 5w<Key.space>5d<Key.space>14h<Key.space>5m
Screenshot: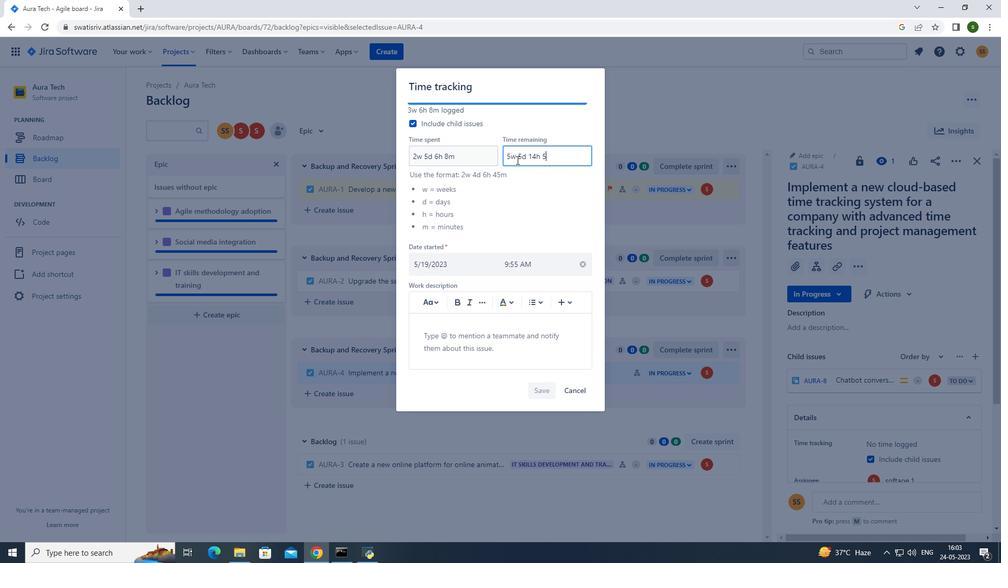 
Action: Mouse moved to (546, 389)
Screenshot: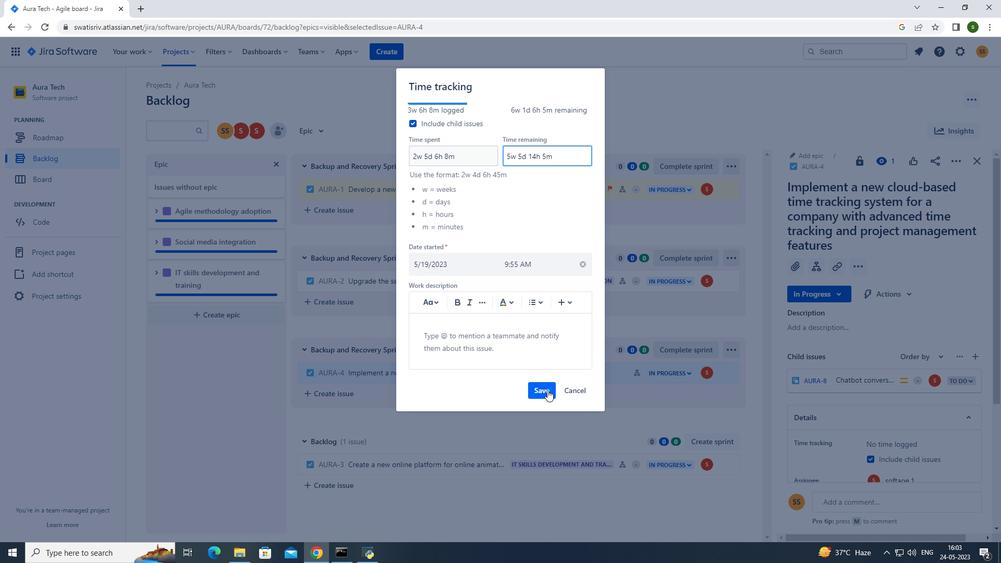 
Action: Mouse pressed left at (546, 389)
Screenshot: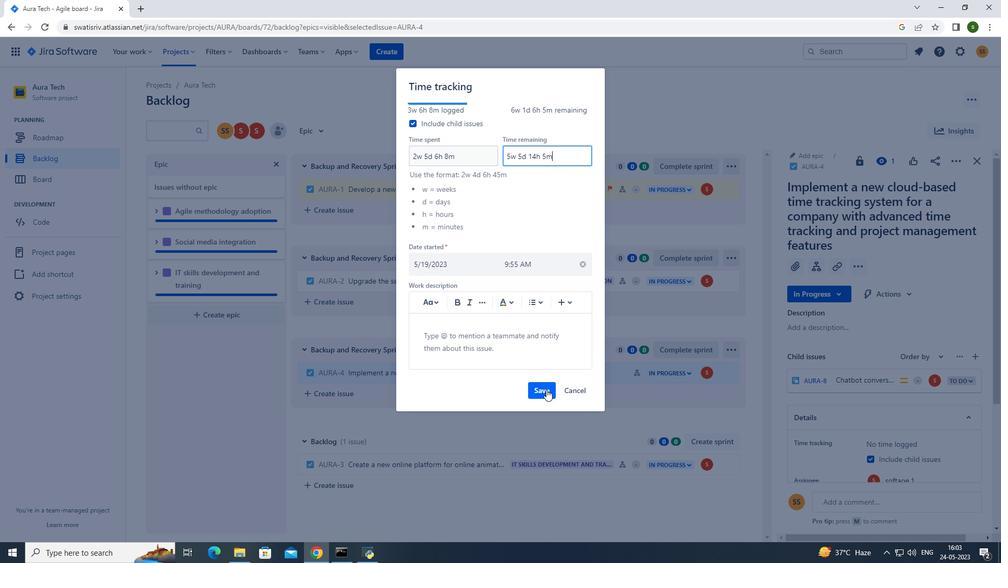 
Action: Mouse moved to (727, 372)
Screenshot: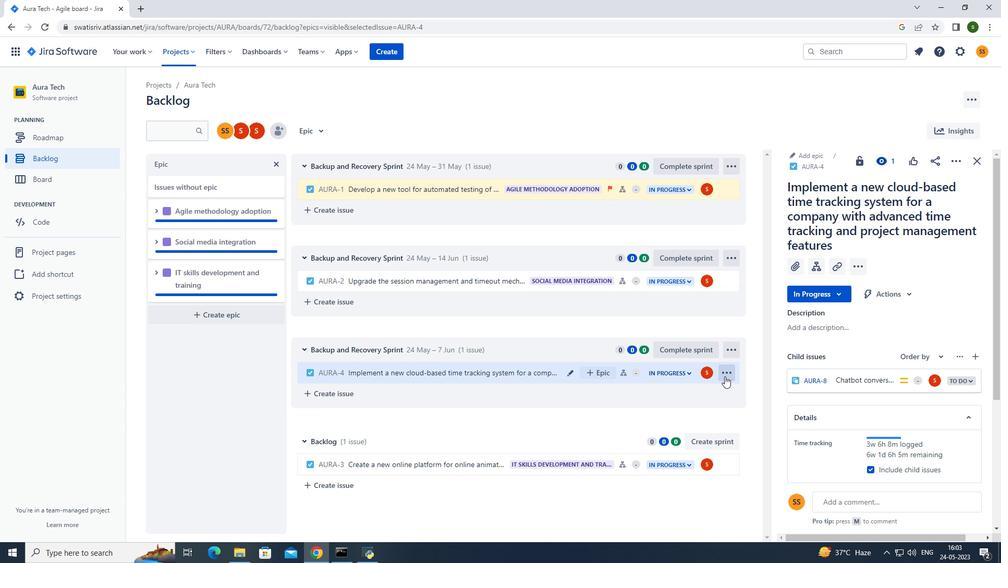 
Action: Mouse pressed left at (727, 372)
Screenshot: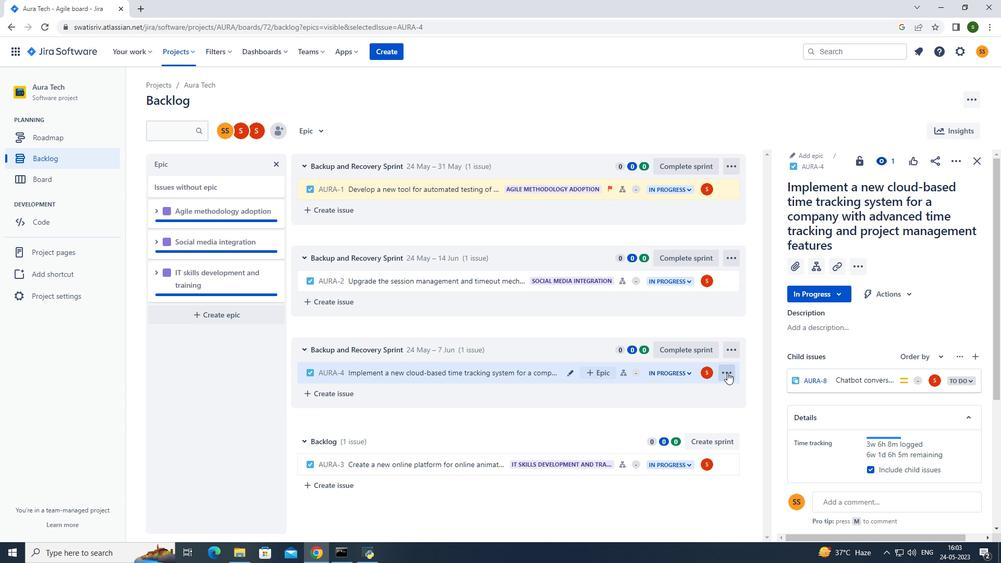 
Action: Mouse moved to (708, 347)
Screenshot: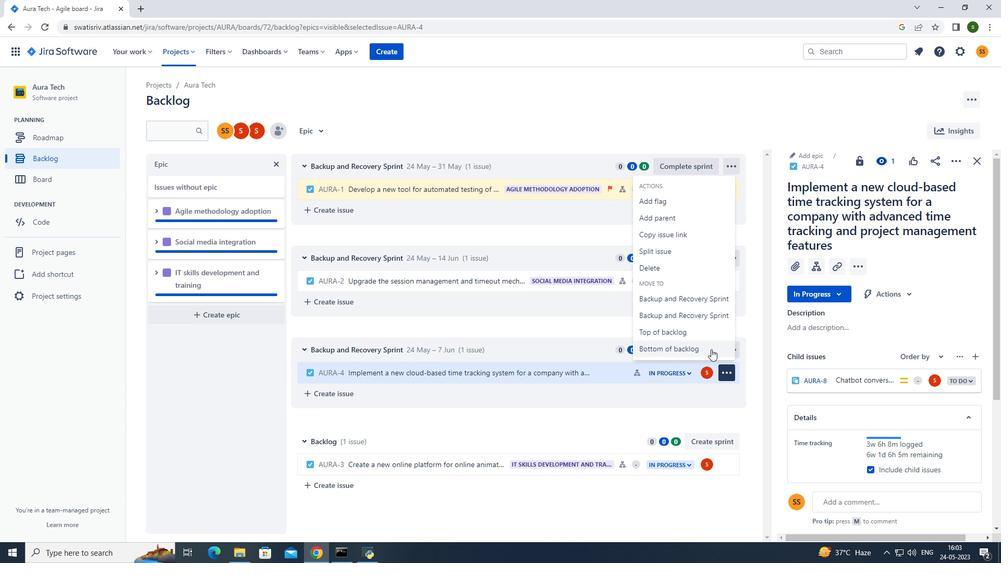 
Action: Mouse pressed left at (708, 347)
Screenshot: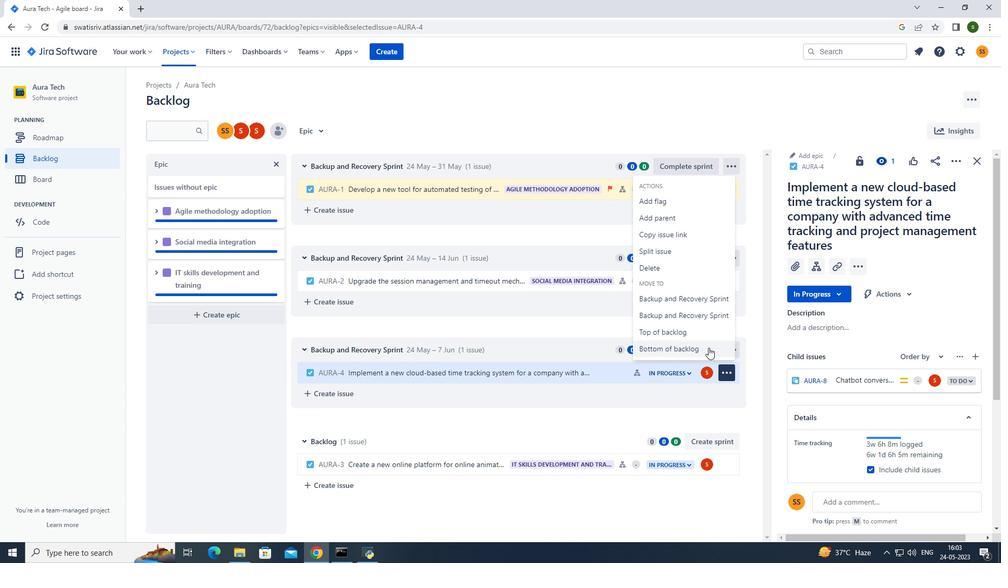 
Action: Mouse moved to (542, 174)
Screenshot: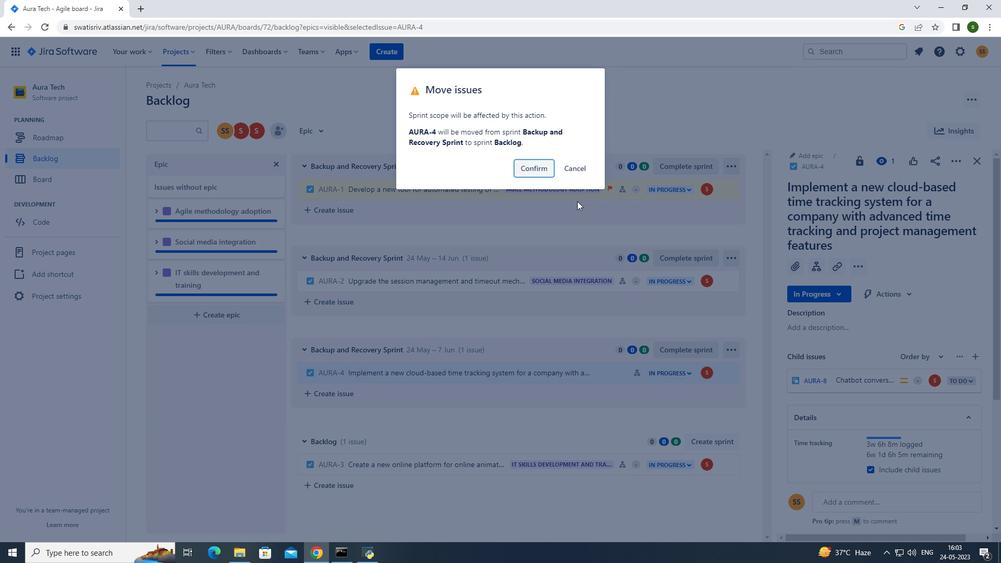 
Action: Mouse pressed left at (542, 174)
Screenshot: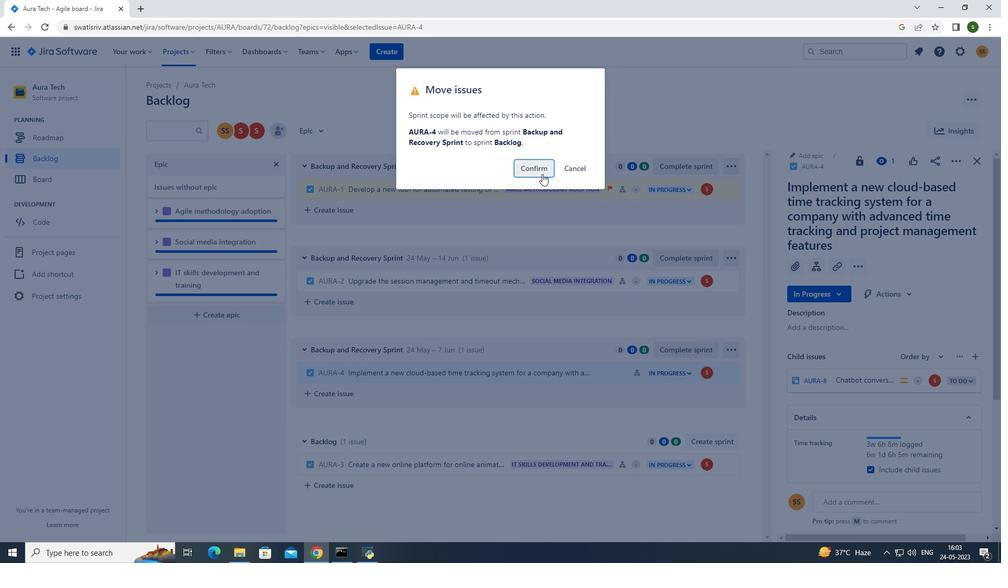 
Action: Mouse moved to (526, 405)
Screenshot: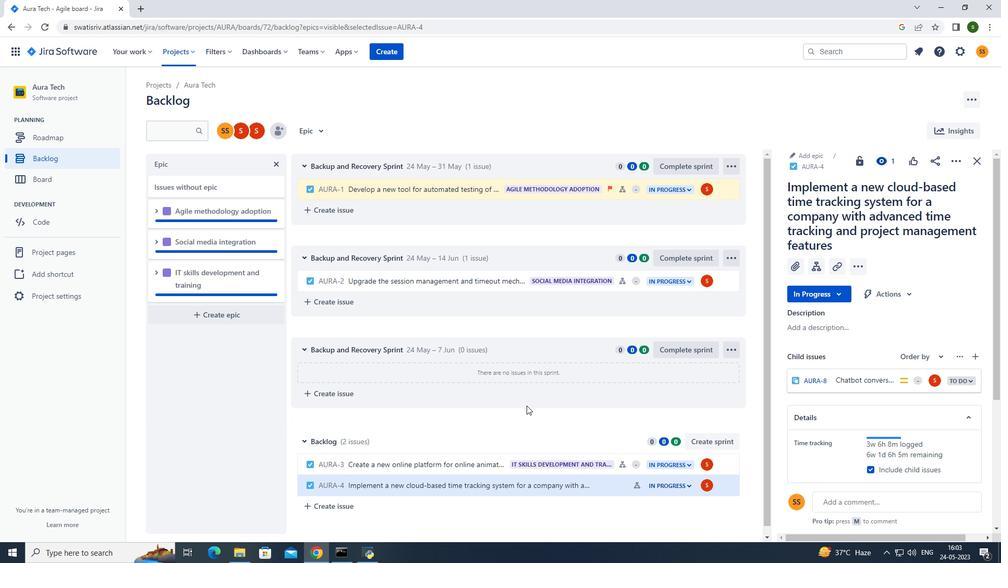 
Action: Mouse scrolled (526, 405) with delta (0, 0)
Screenshot: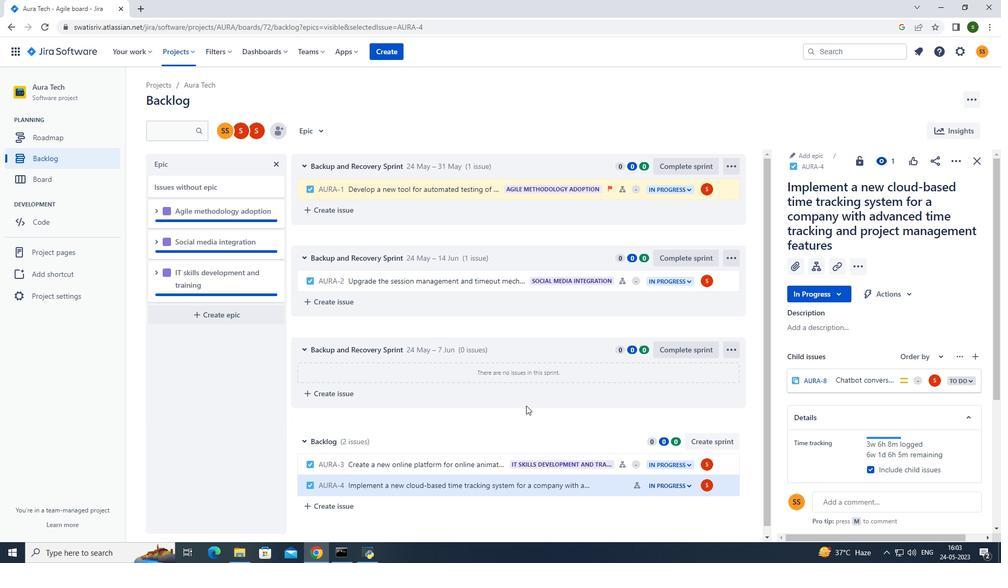 
Action: Mouse moved to (603, 476)
Screenshot: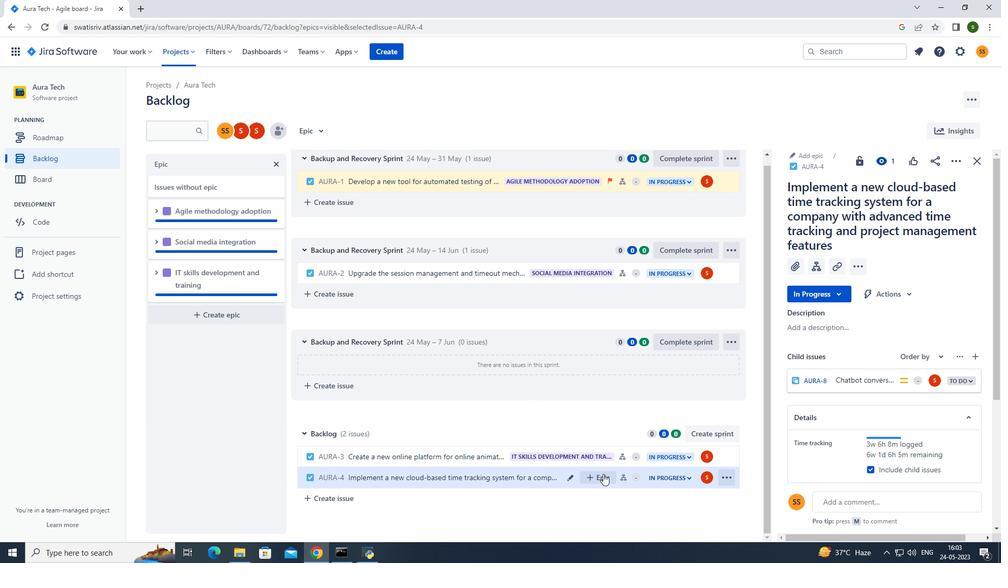 
Action: Mouse pressed left at (603, 476)
Screenshot: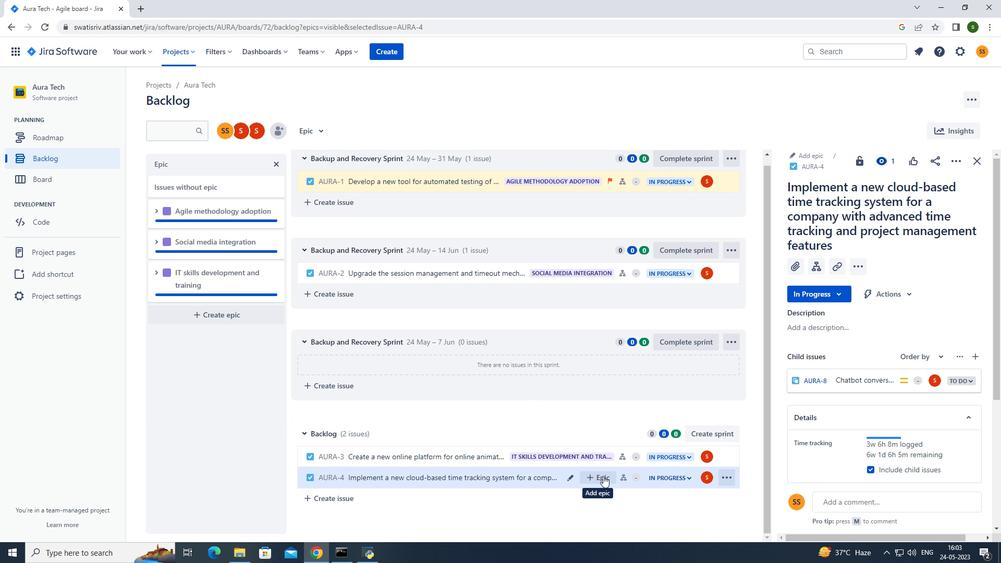 
Action: Mouse moved to (618, 492)
Screenshot: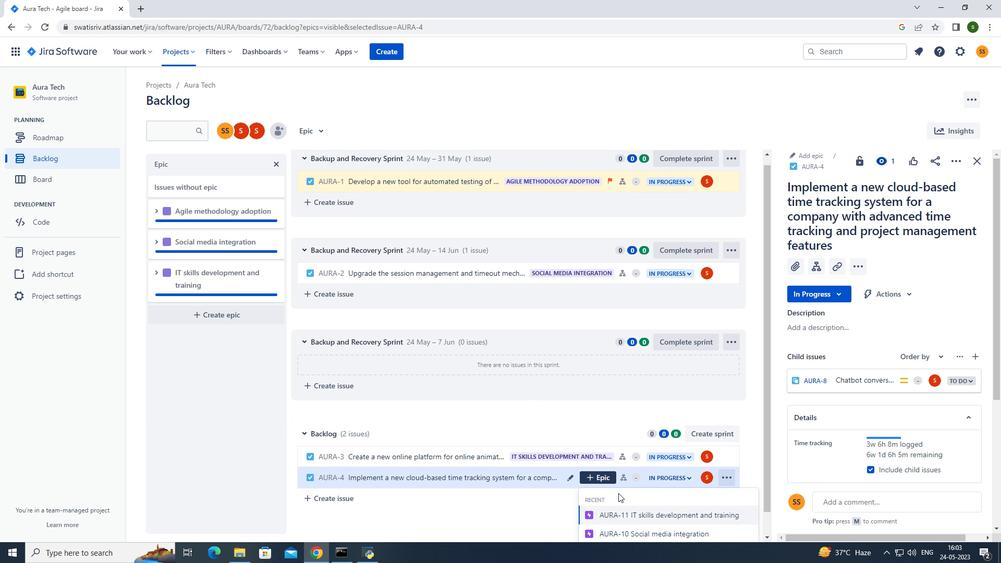 
Action: Mouse scrolled (618, 492) with delta (0, 0)
Screenshot: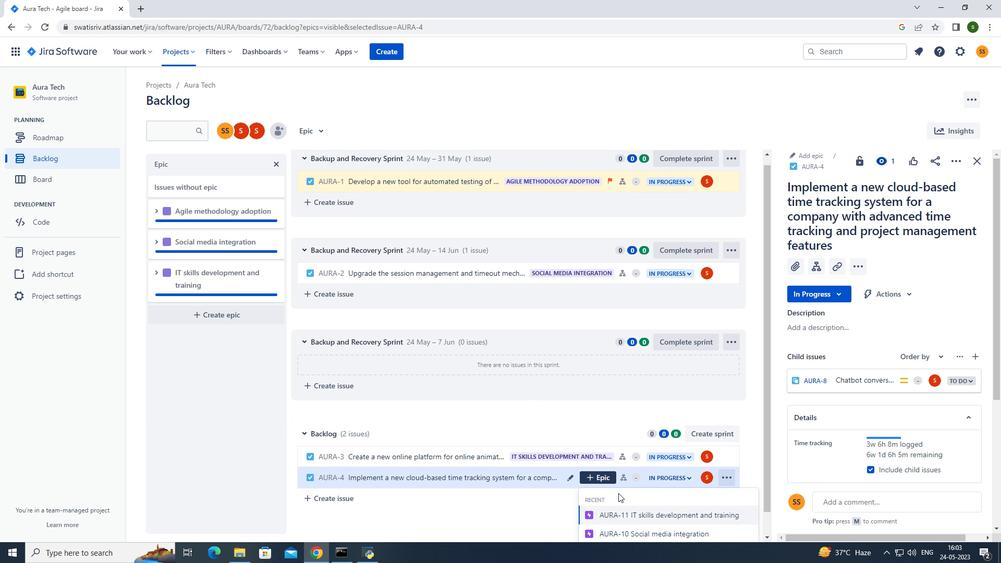 
Action: Mouse scrolled (618, 492) with delta (0, 0)
Screenshot: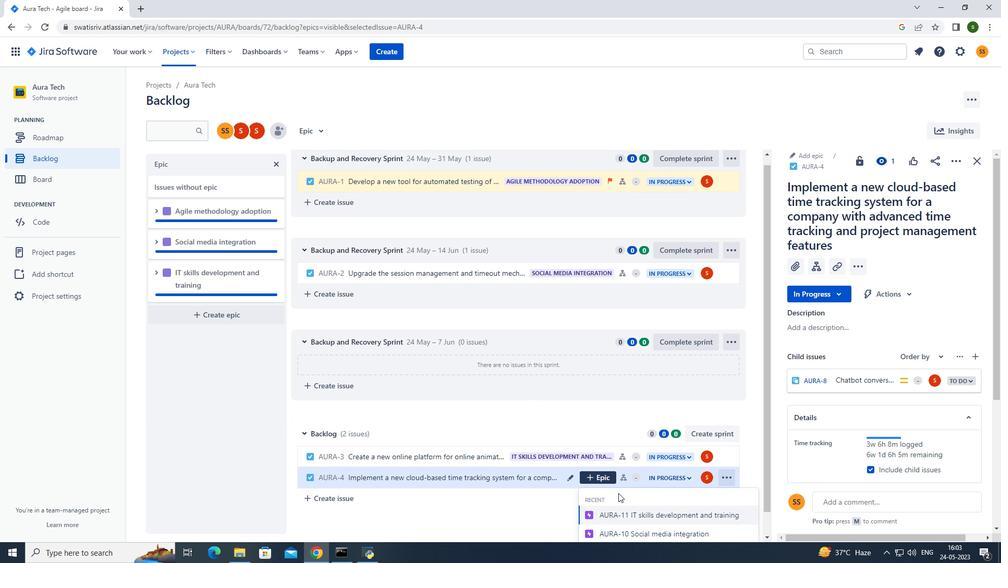 
Action: Mouse scrolled (618, 492) with delta (0, 0)
Screenshot: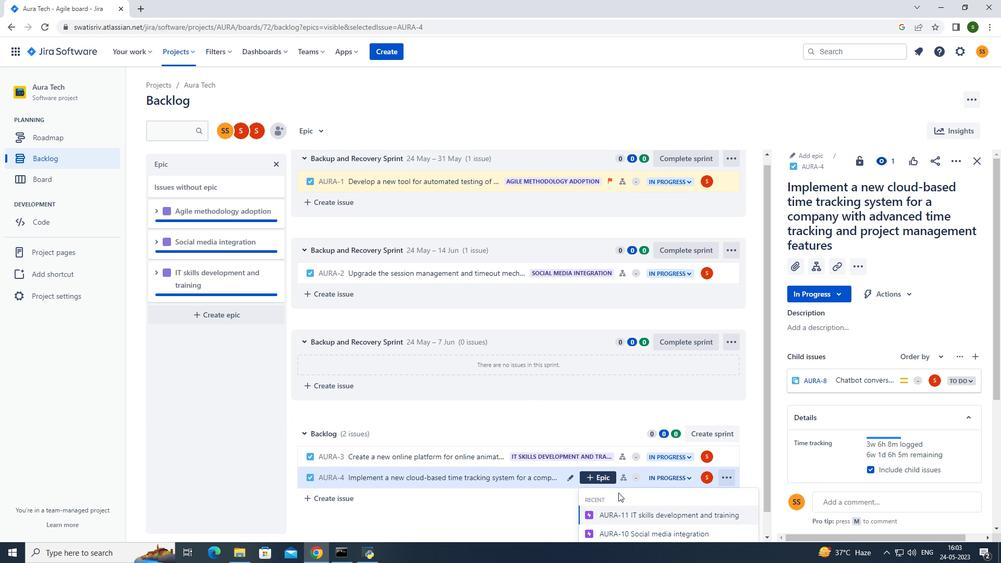 
Action: Mouse moved to (767, 457)
Screenshot: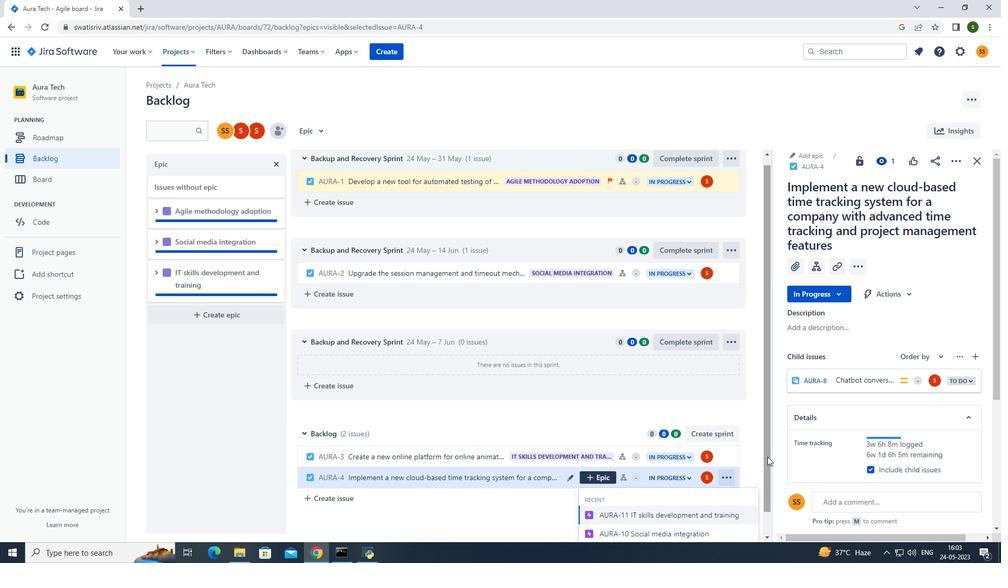 
Action: Mouse pressed left at (767, 457)
Screenshot: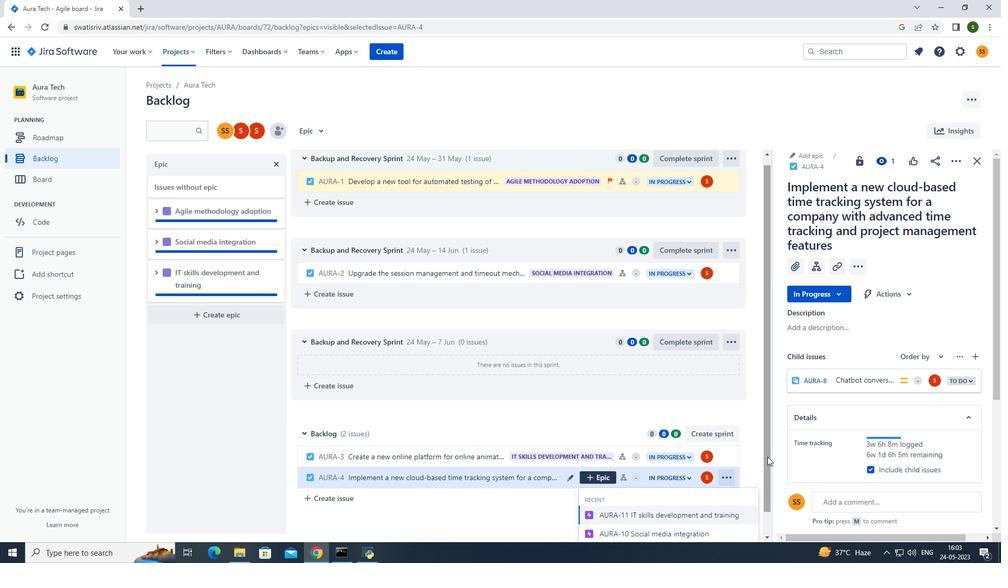 
Action: Mouse moved to (677, 528)
Screenshot: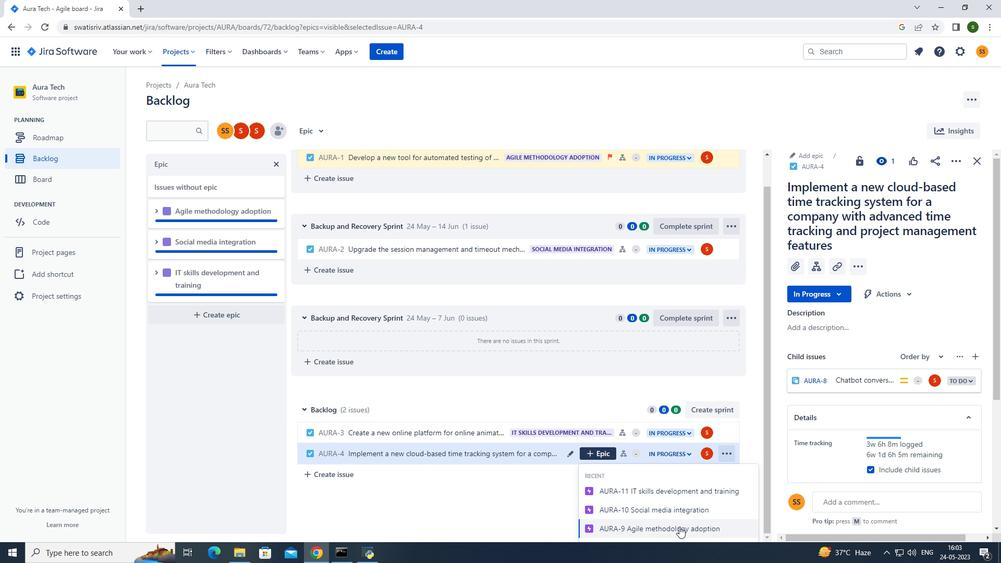 
Action: Mouse pressed left at (677, 528)
Screenshot: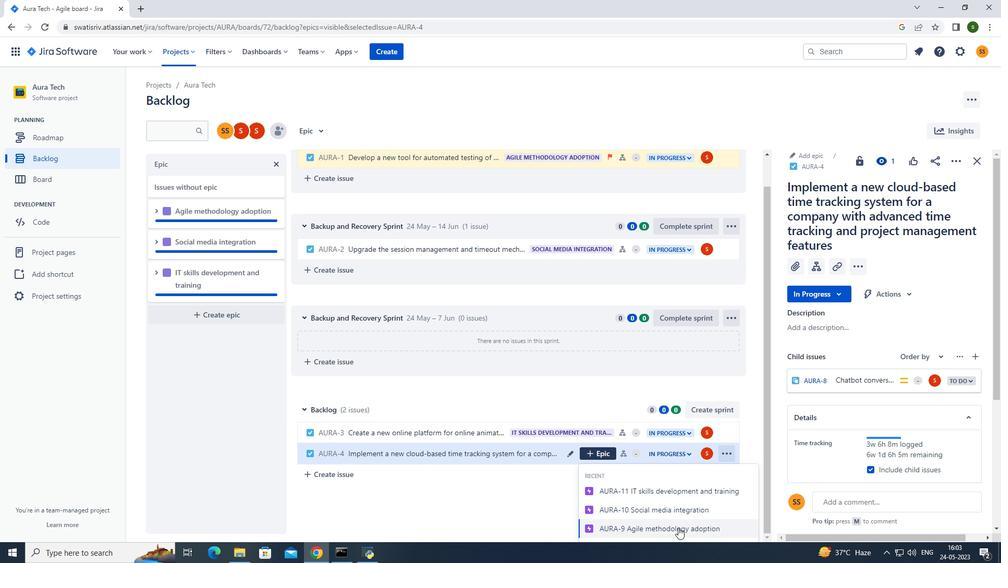 
Action: Mouse moved to (325, 134)
Screenshot: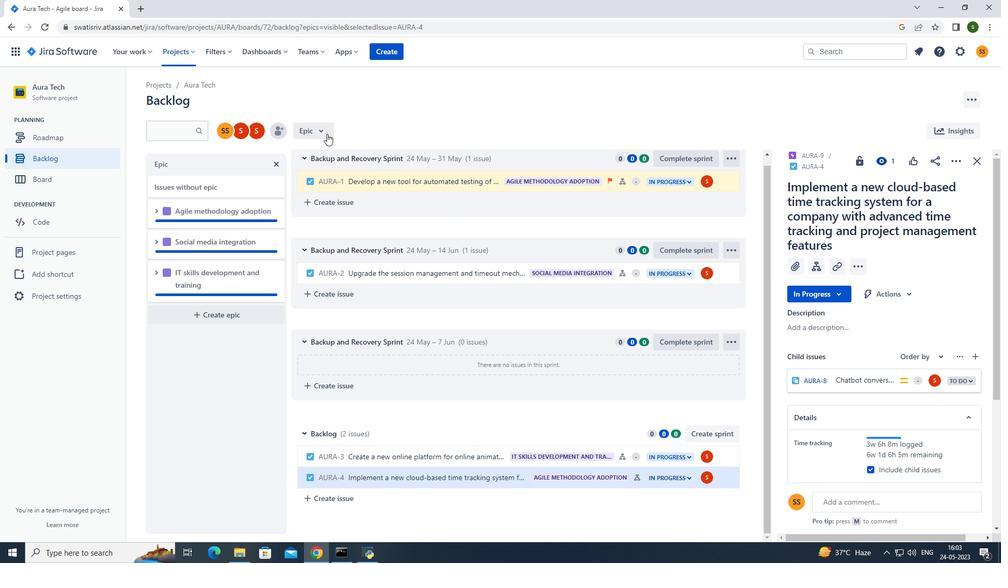
Action: Mouse pressed left at (325, 134)
Screenshot: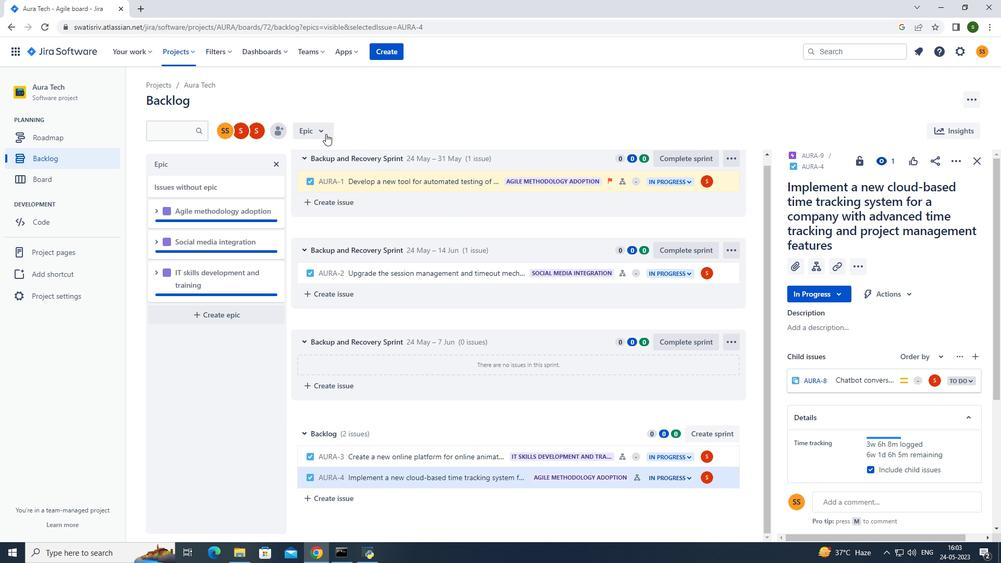 
Action: Mouse moved to (344, 176)
Screenshot: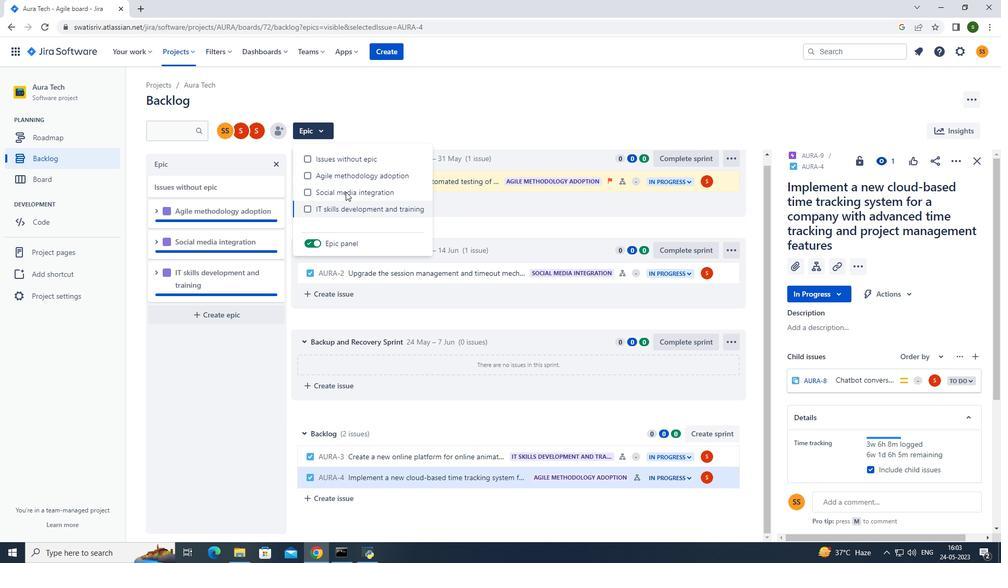 
Action: Mouse pressed left at (344, 176)
Screenshot: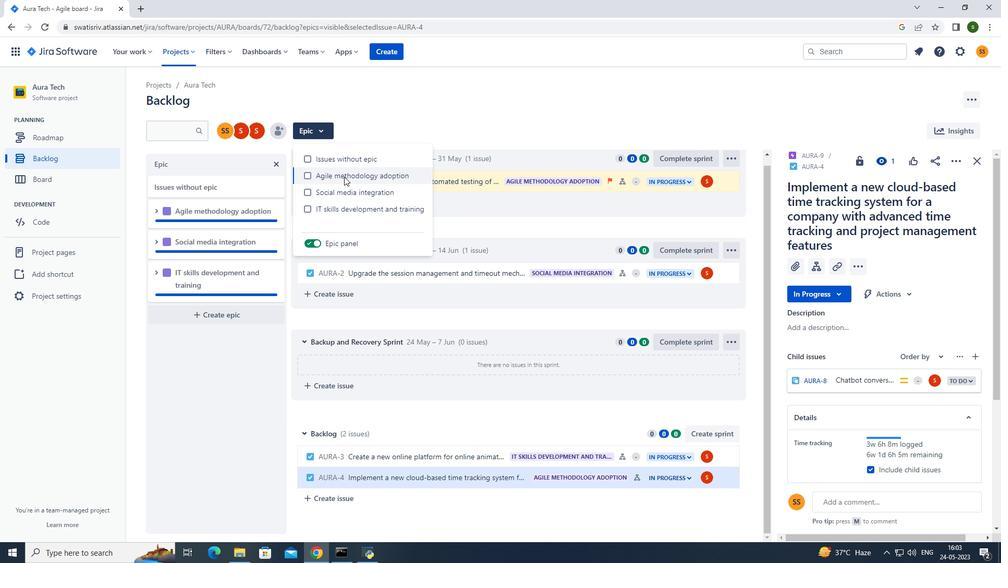 
Action: Mouse moved to (430, 106)
Screenshot: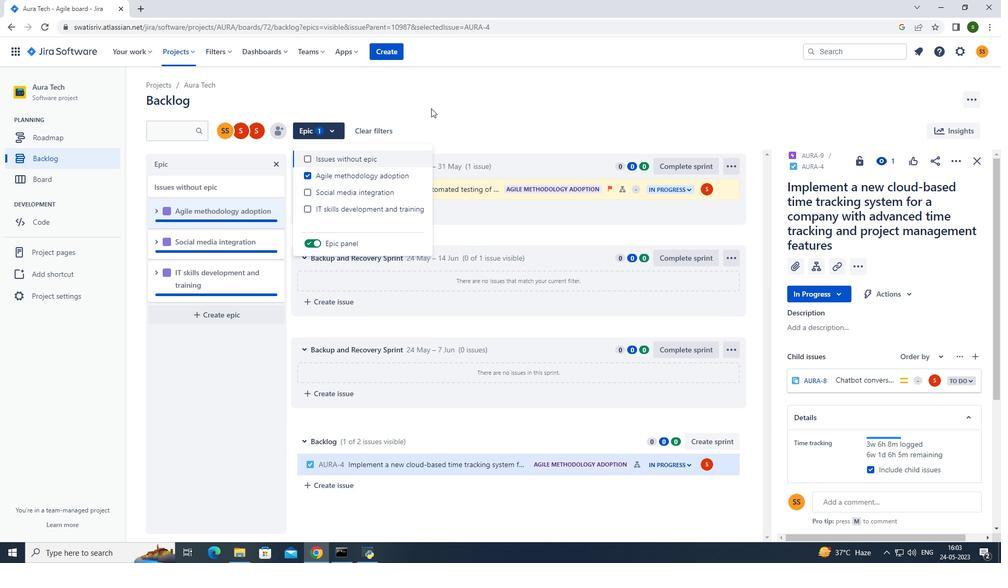 
Action: Mouse pressed left at (430, 106)
Screenshot: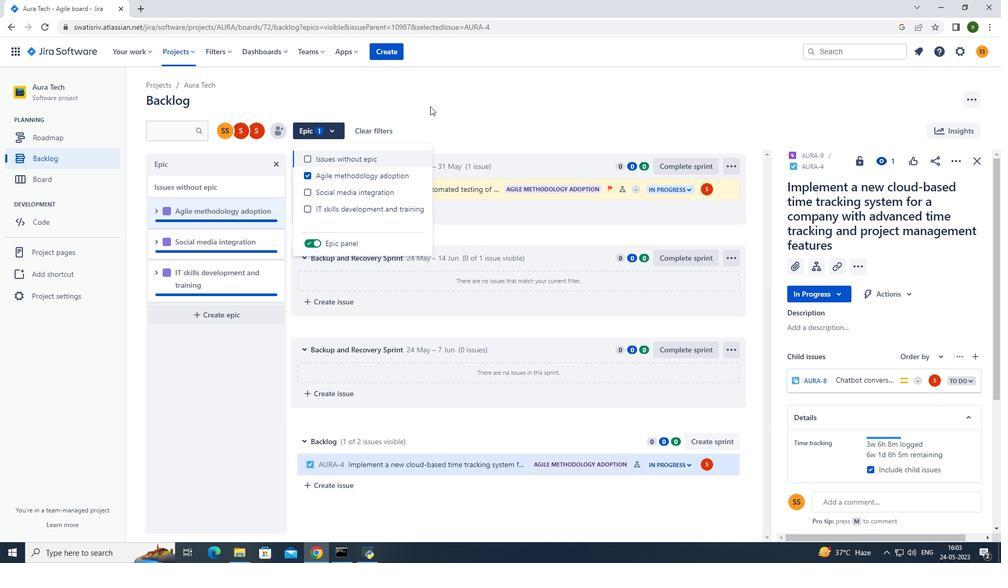
Action: Mouse moved to (525, 119)
Screenshot: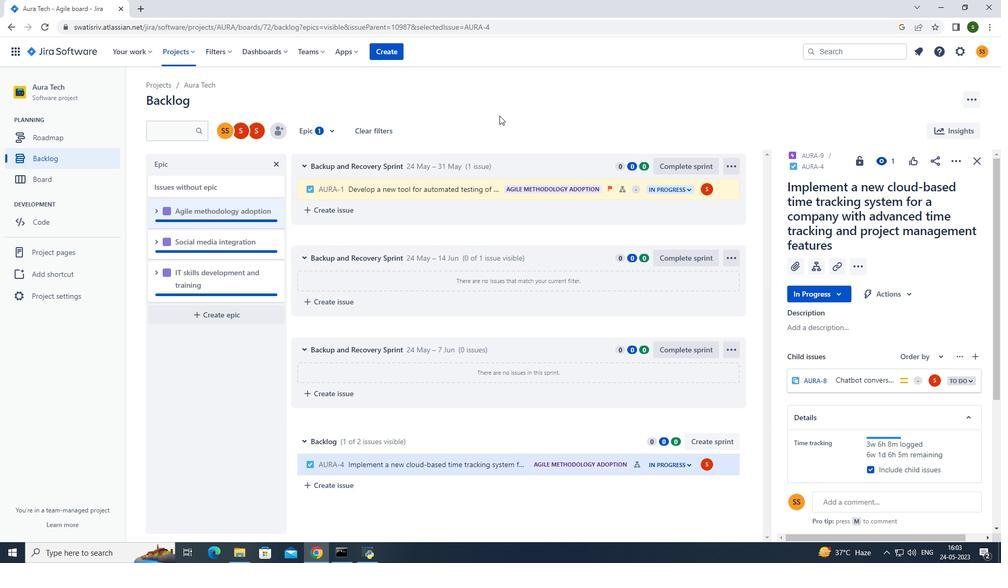 
